 Task: Send an email with the signature Georgia Howard with the subject Thank you for a payment and the message I need your advice on the selection of the new software. from softage.5@softage.net to softage.4@softage.net and softage.6@softage.net
Action: Mouse moved to (93, 58)
Screenshot: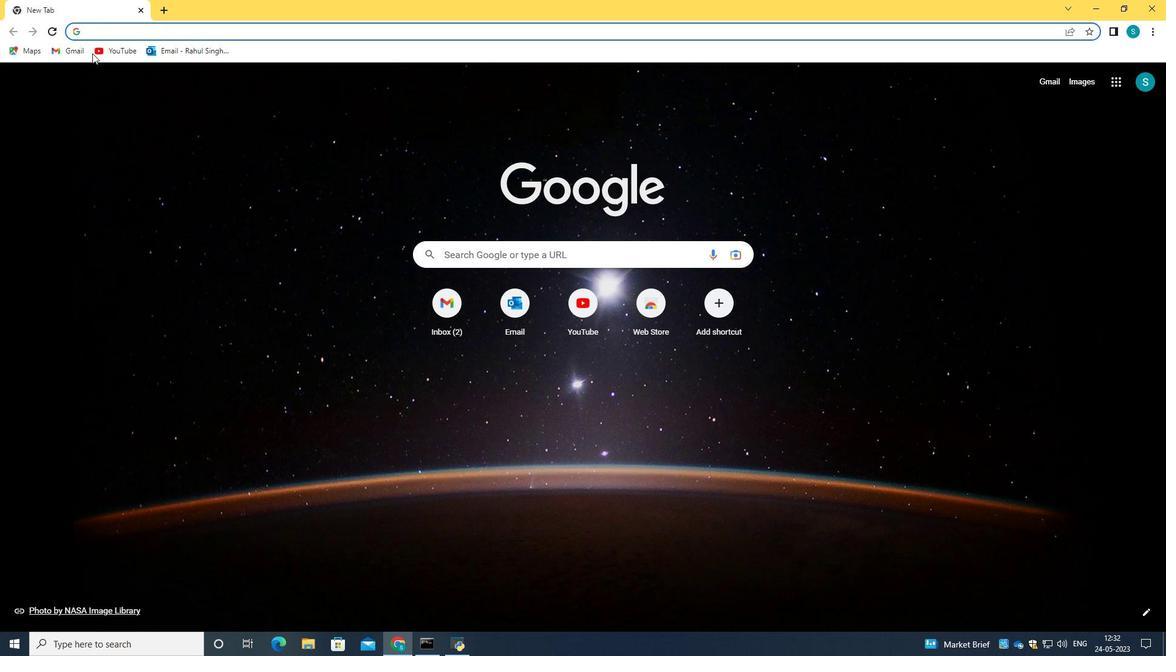 
Action: Mouse pressed left at (93, 58)
Screenshot: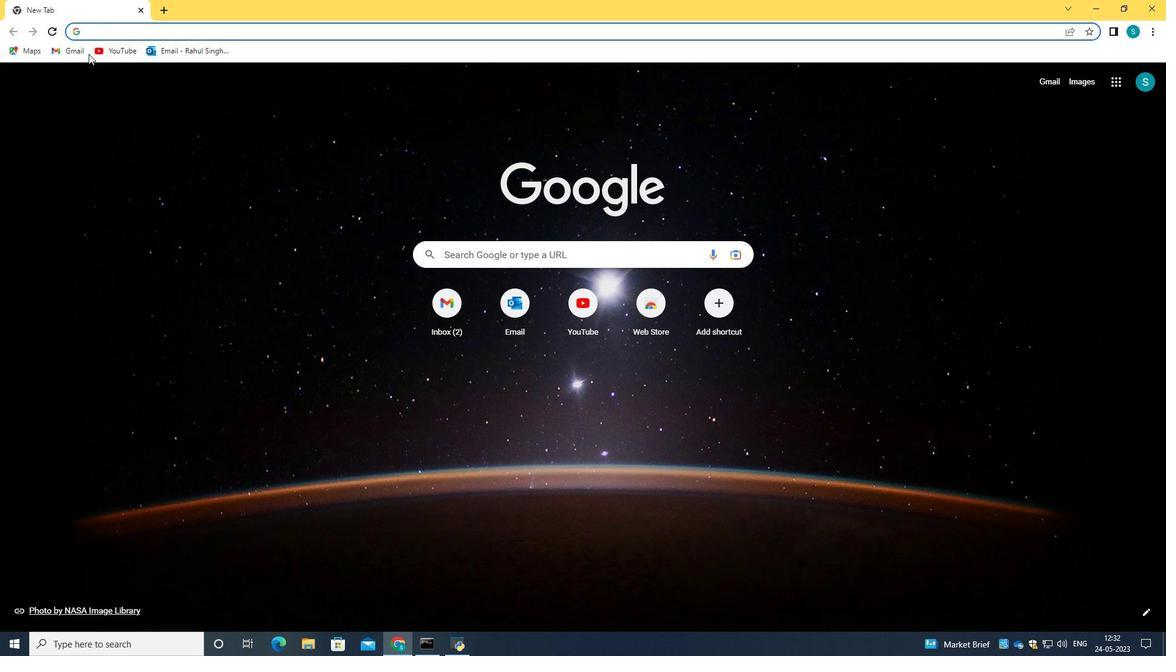 
Action: Mouse moved to (80, 57)
Screenshot: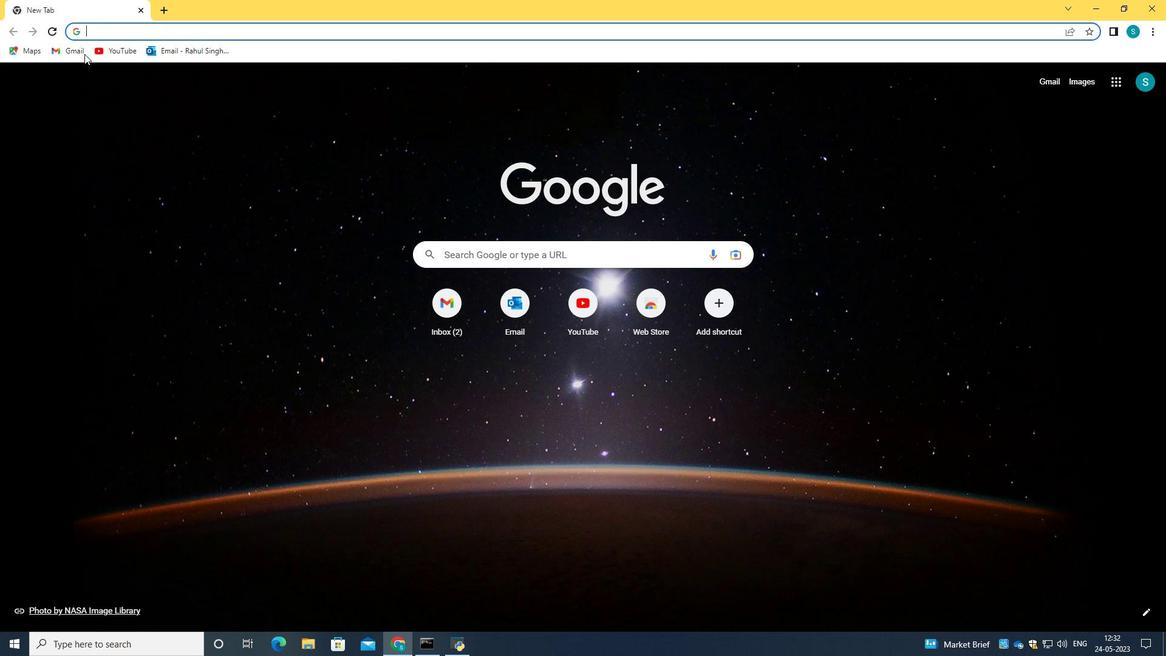 
Action: Mouse pressed left at (80, 57)
Screenshot: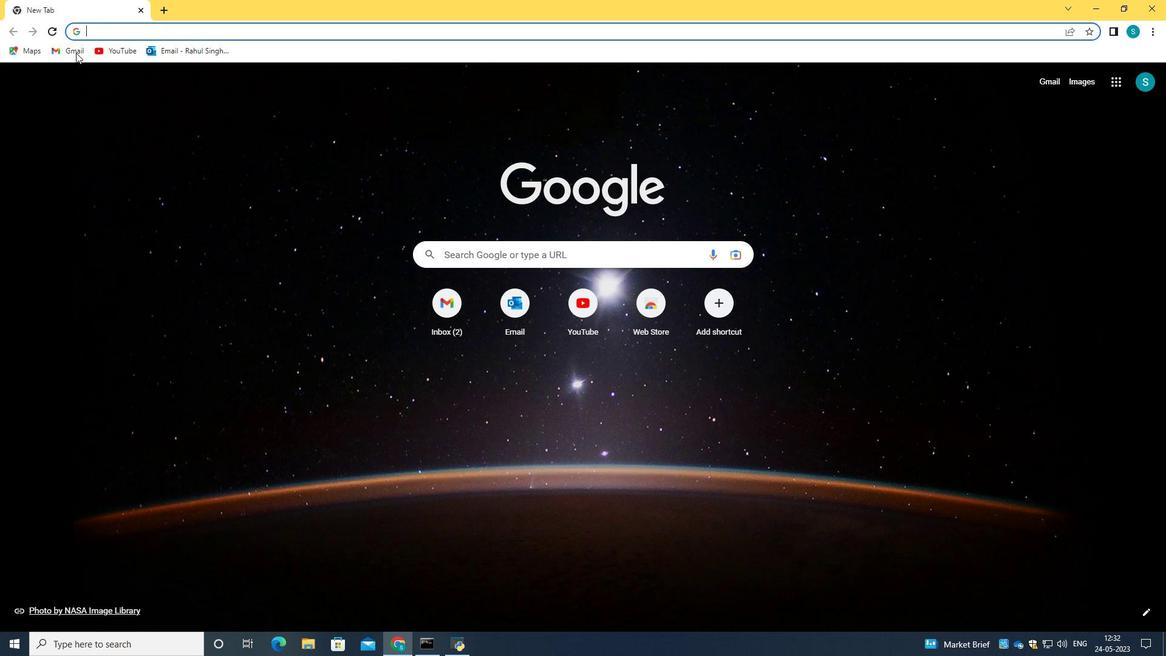 
Action: Mouse moved to (608, 196)
Screenshot: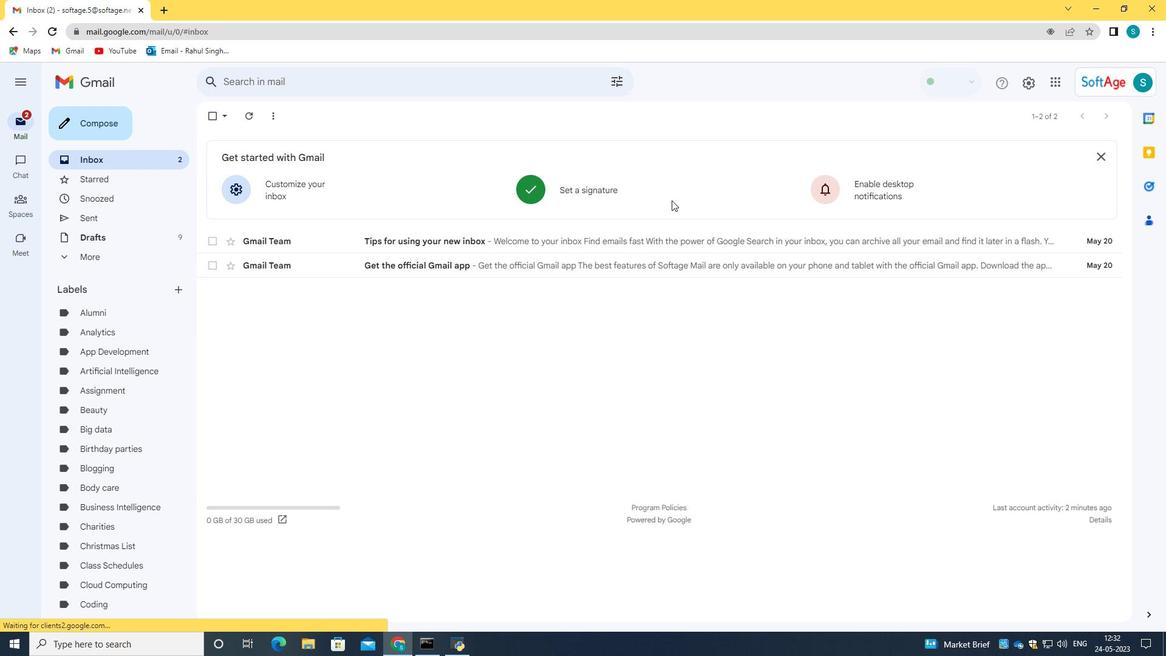 
Action: Mouse pressed left at (608, 196)
Screenshot: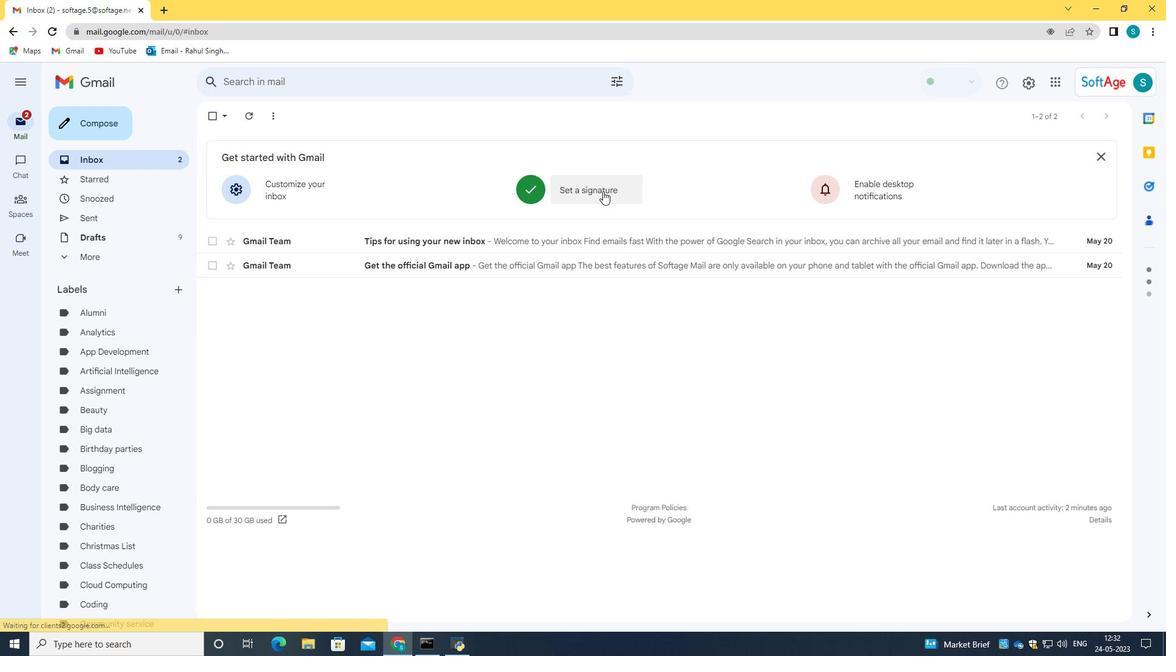 
Action: Mouse moved to (672, 266)
Screenshot: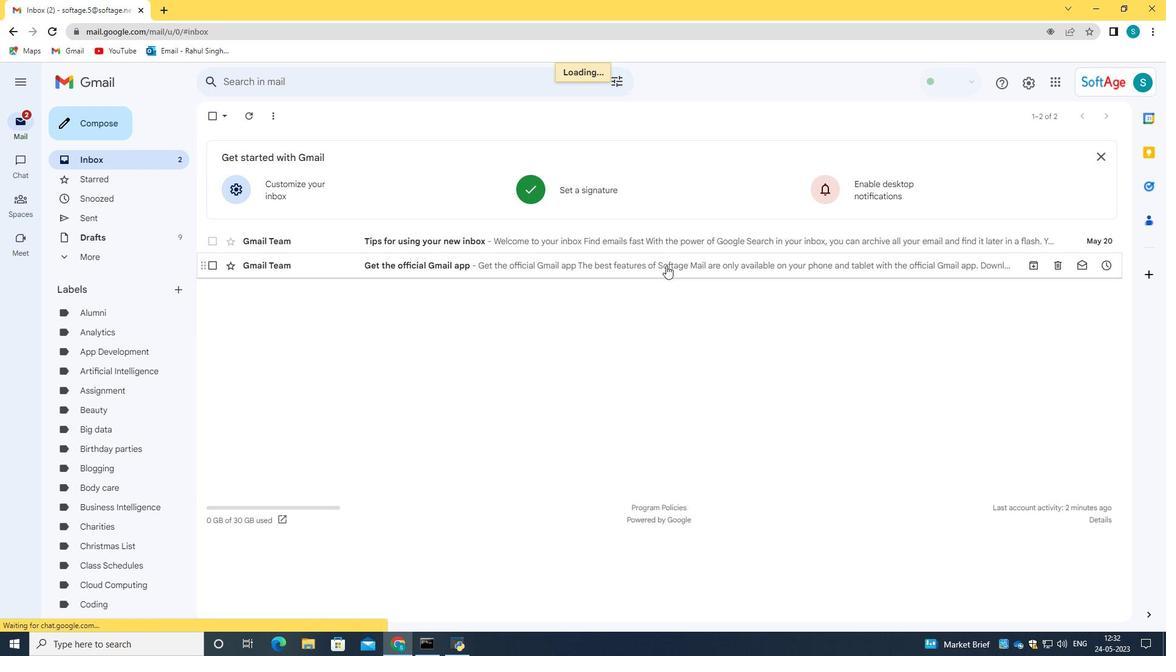 
Action: Mouse scrolled (672, 265) with delta (0, 0)
Screenshot: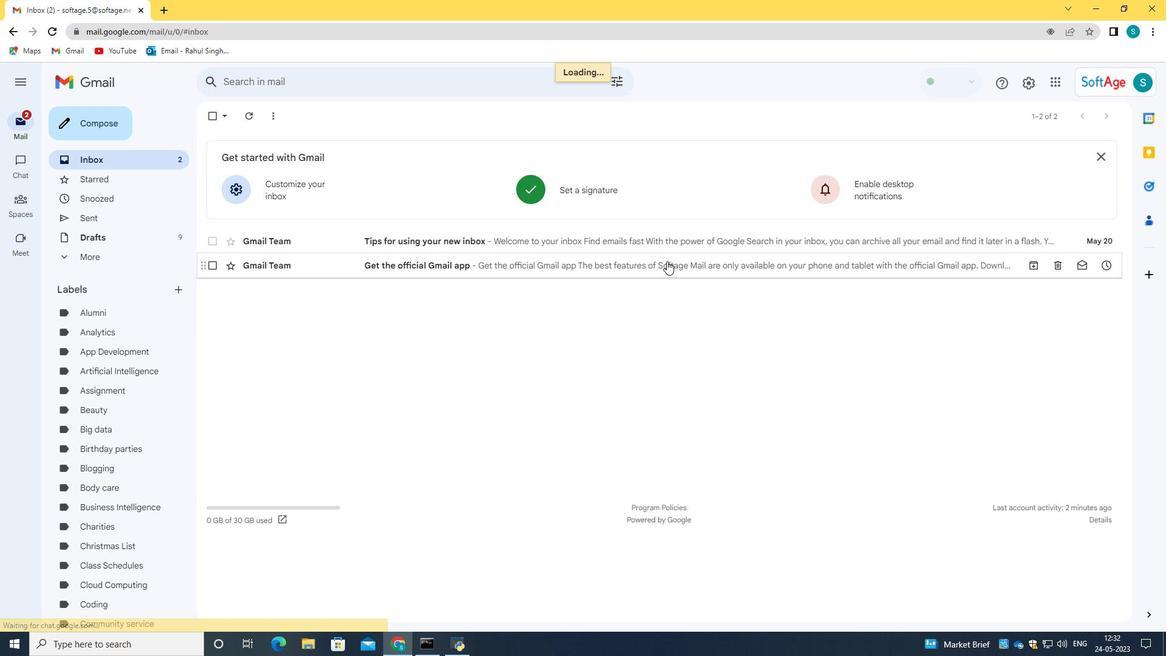 
Action: Mouse scrolled (672, 265) with delta (0, 0)
Screenshot: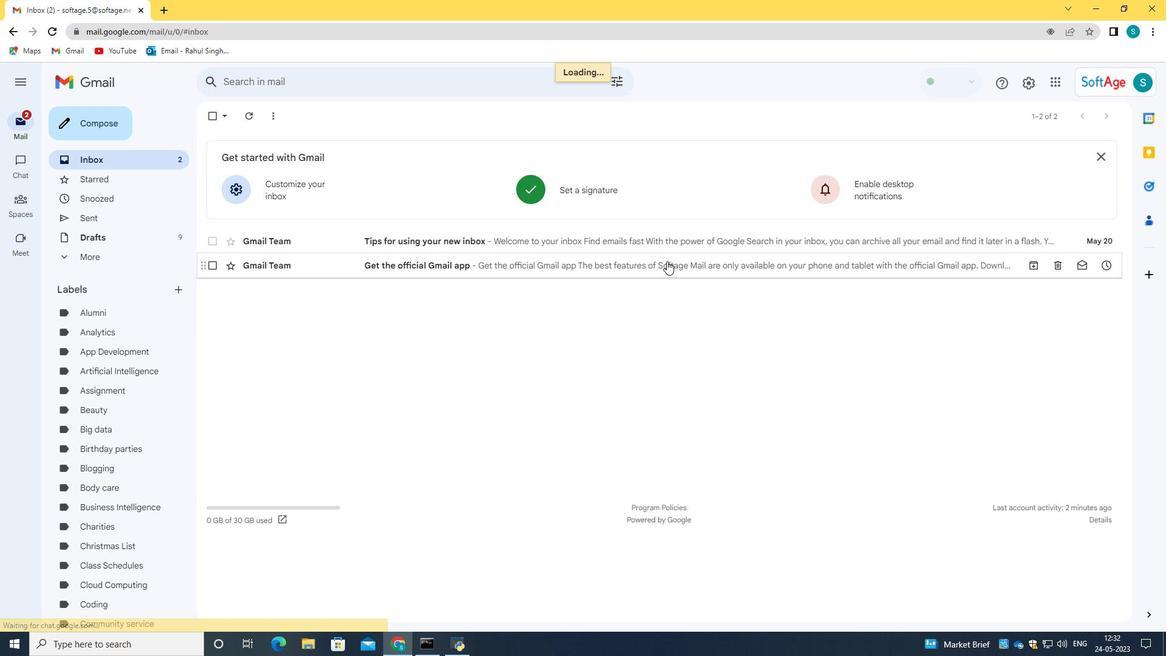 
Action: Mouse scrolled (672, 265) with delta (0, 0)
Screenshot: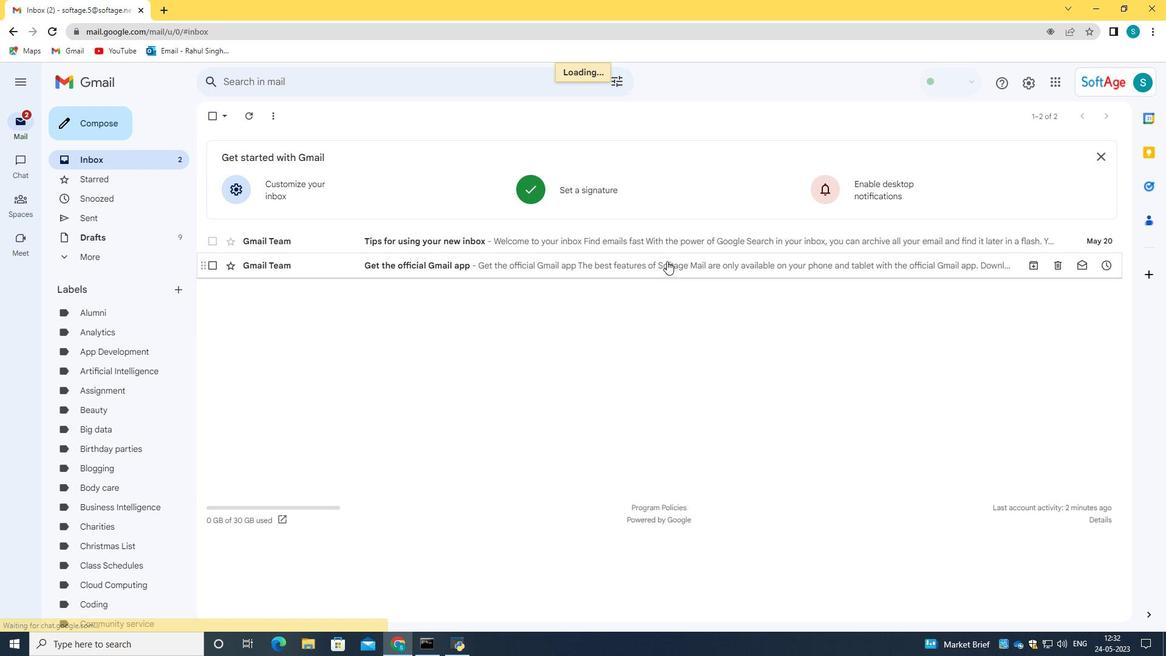 
Action: Mouse scrolled (672, 265) with delta (0, 0)
Screenshot: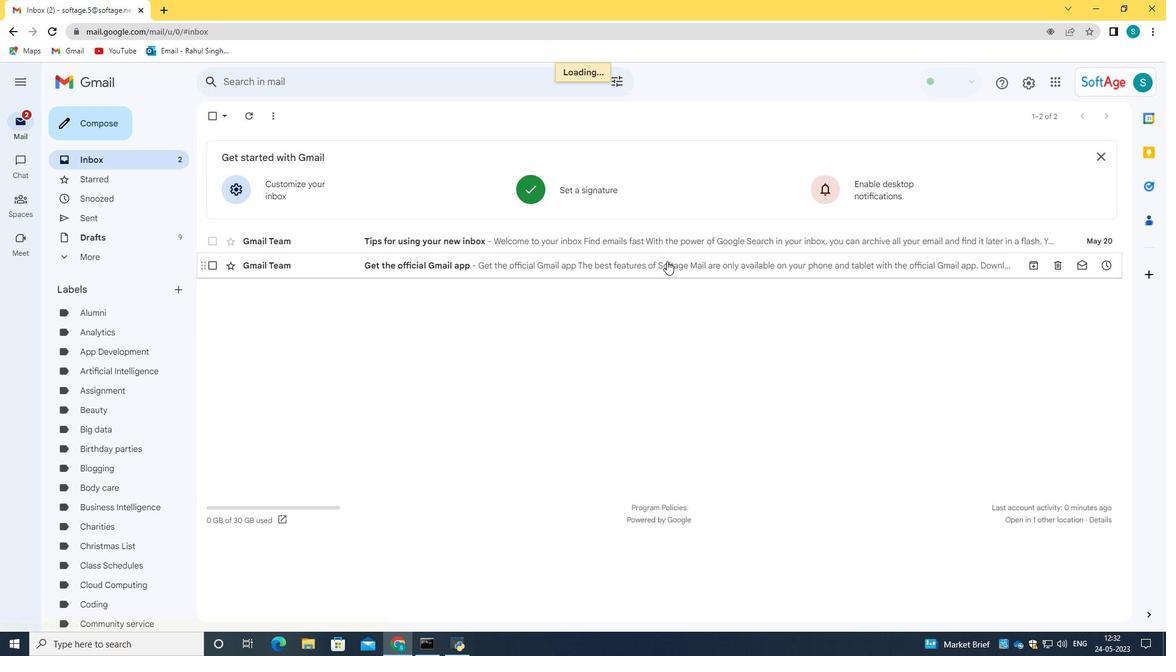 
Action: Mouse moved to (674, 265)
Screenshot: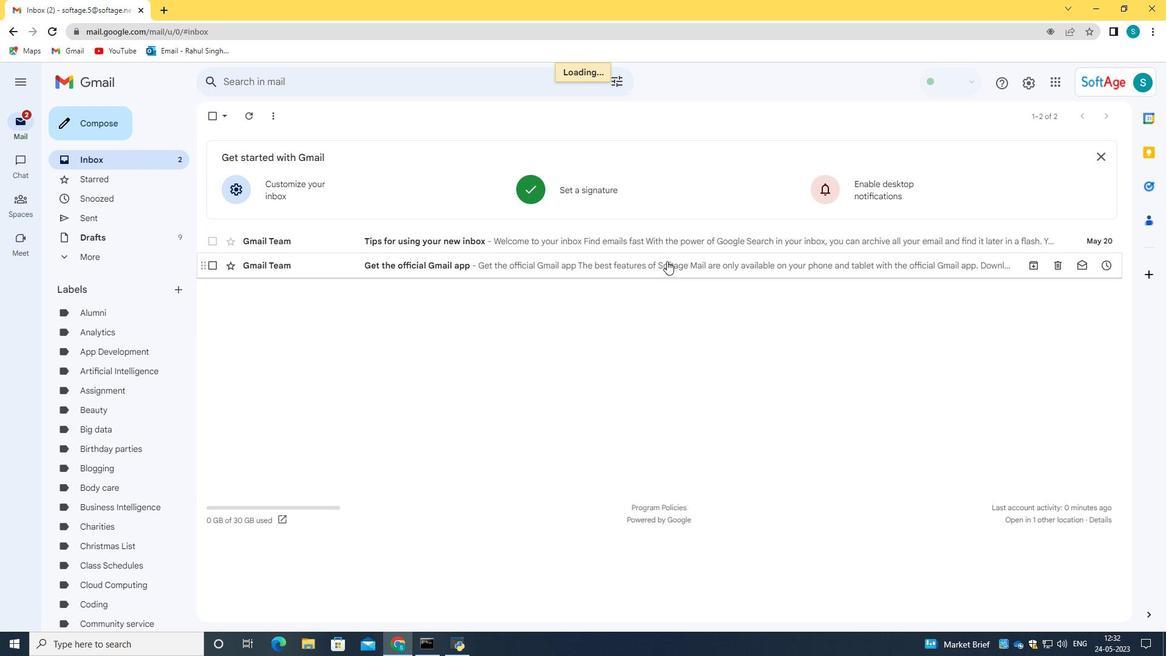 
Action: Mouse scrolled (674, 264) with delta (0, 0)
Screenshot: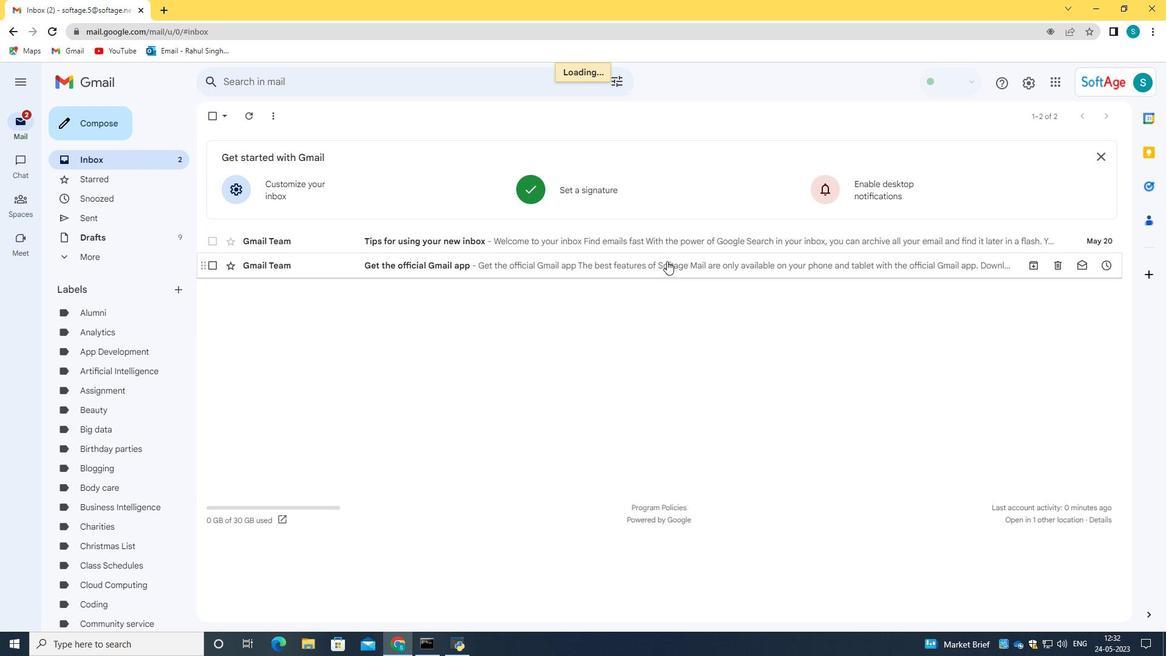 
Action: Mouse scrolled (674, 264) with delta (0, 0)
Screenshot: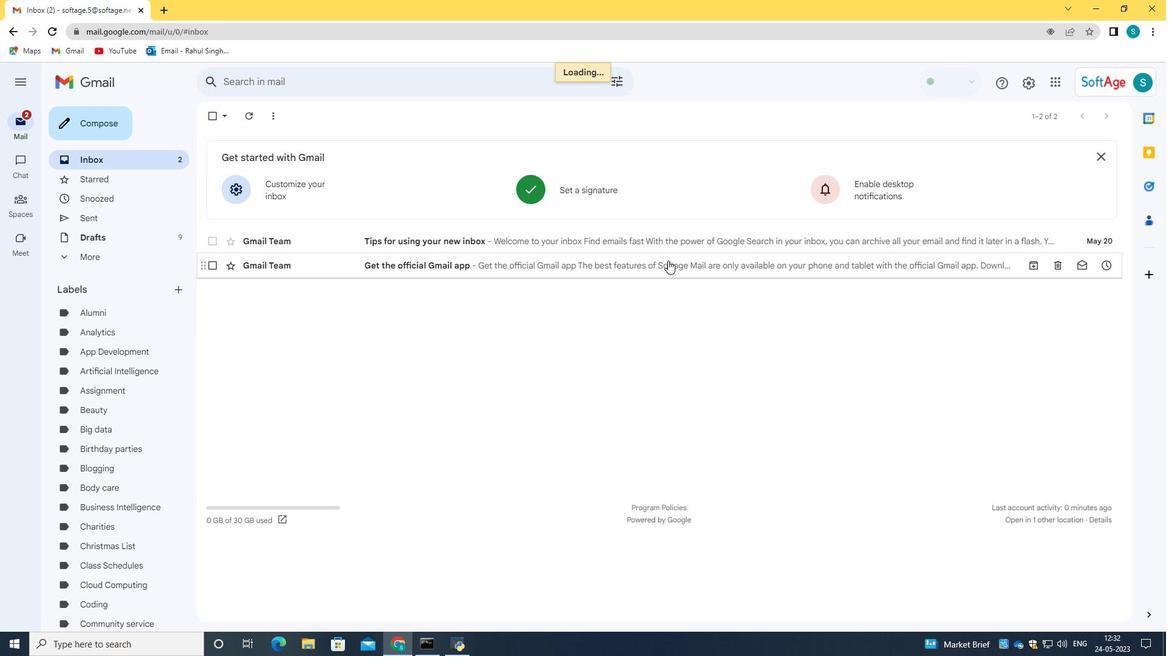
Action: Mouse moved to (671, 259)
Screenshot: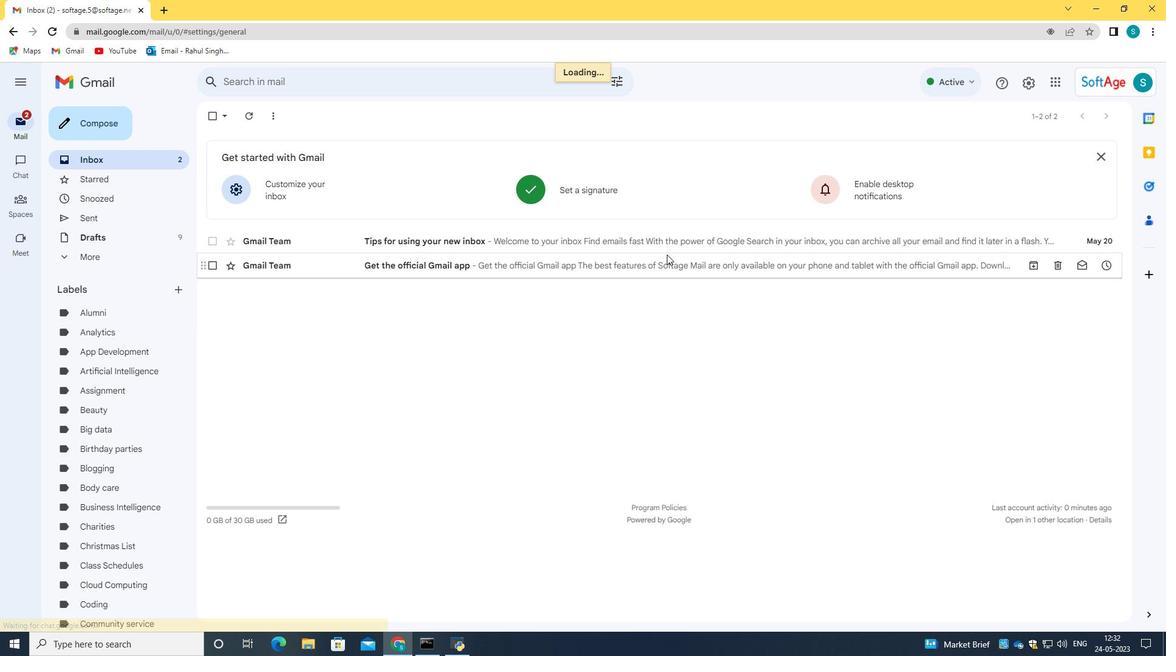 
Action: Mouse scrolled (671, 258) with delta (0, 0)
Screenshot: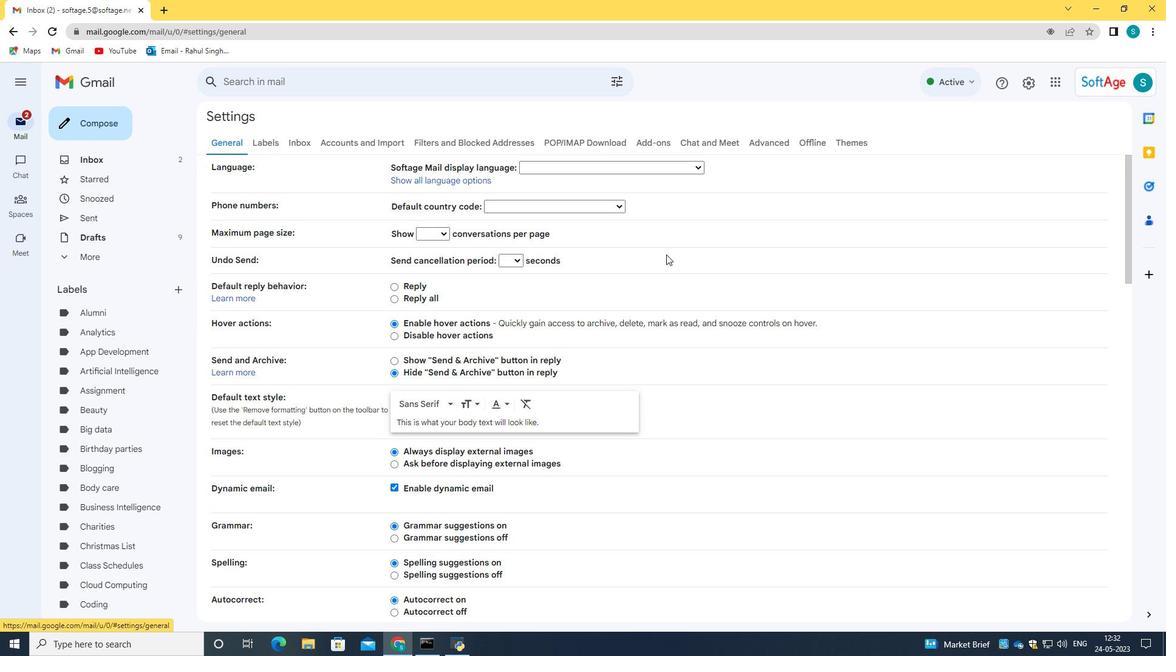 
Action: Mouse scrolled (671, 258) with delta (0, 0)
Screenshot: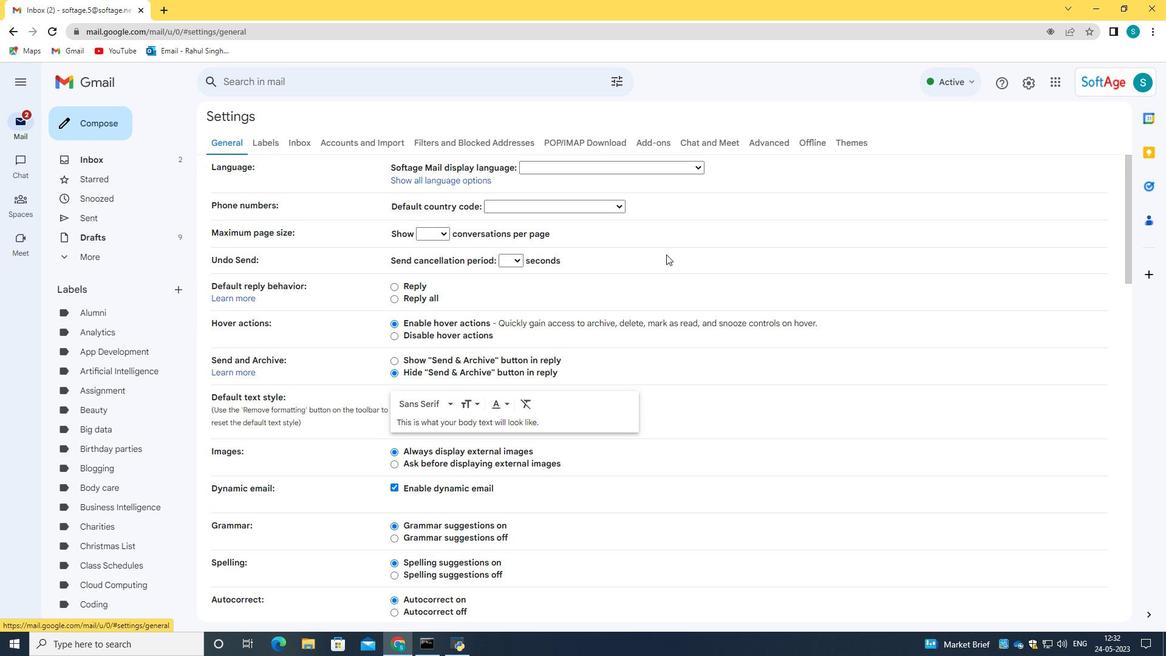 
Action: Mouse scrolled (671, 258) with delta (0, 0)
Screenshot: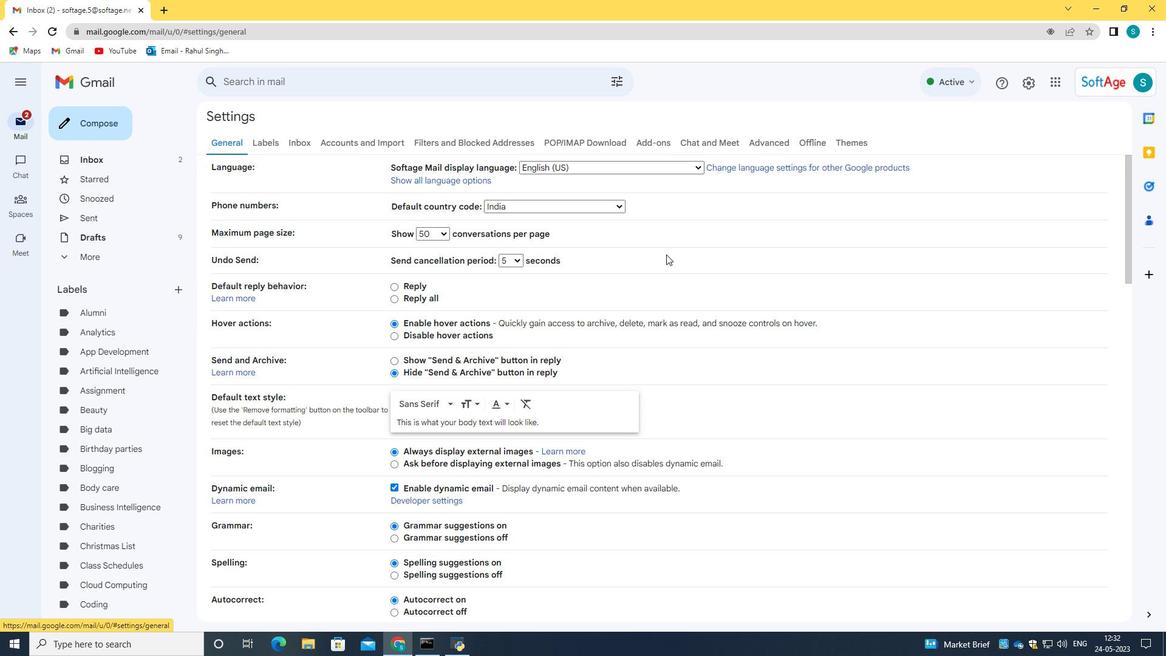 
Action: Mouse scrolled (671, 258) with delta (0, 0)
Screenshot: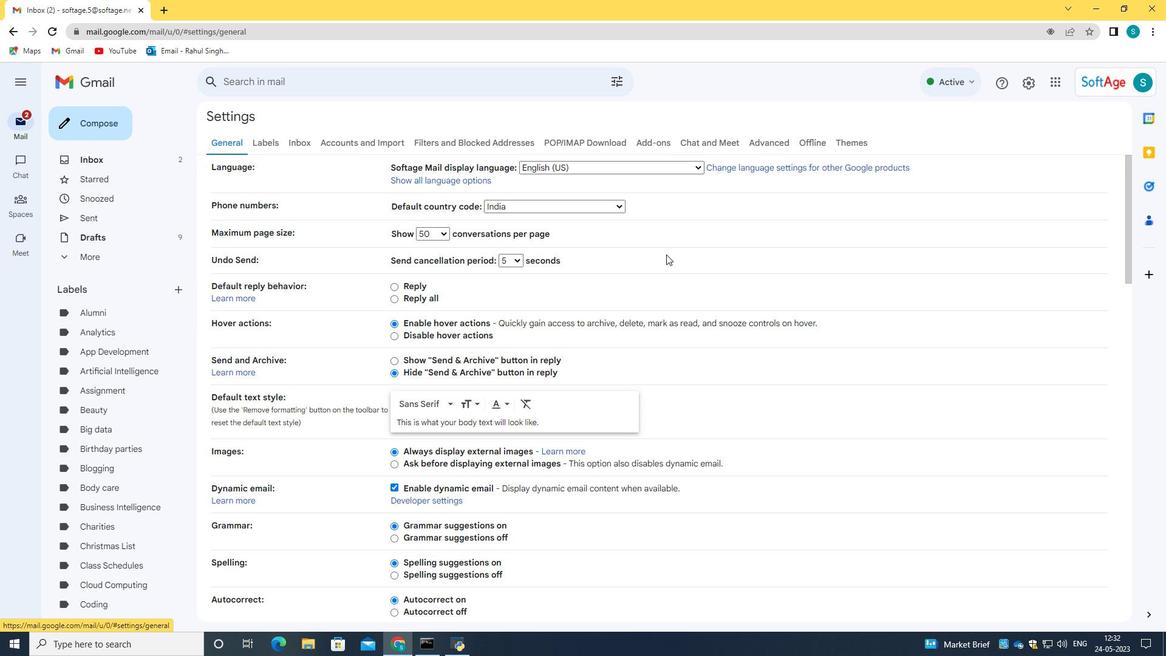 
Action: Mouse scrolled (671, 258) with delta (0, 0)
Screenshot: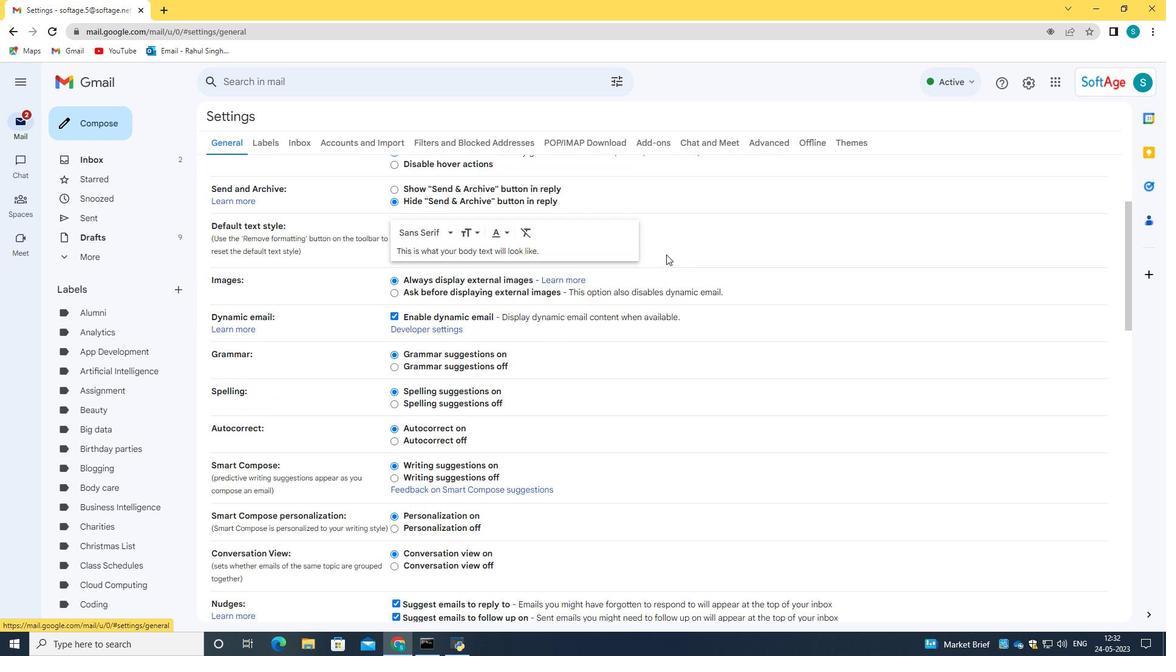 
Action: Mouse scrolled (671, 258) with delta (0, 0)
Screenshot: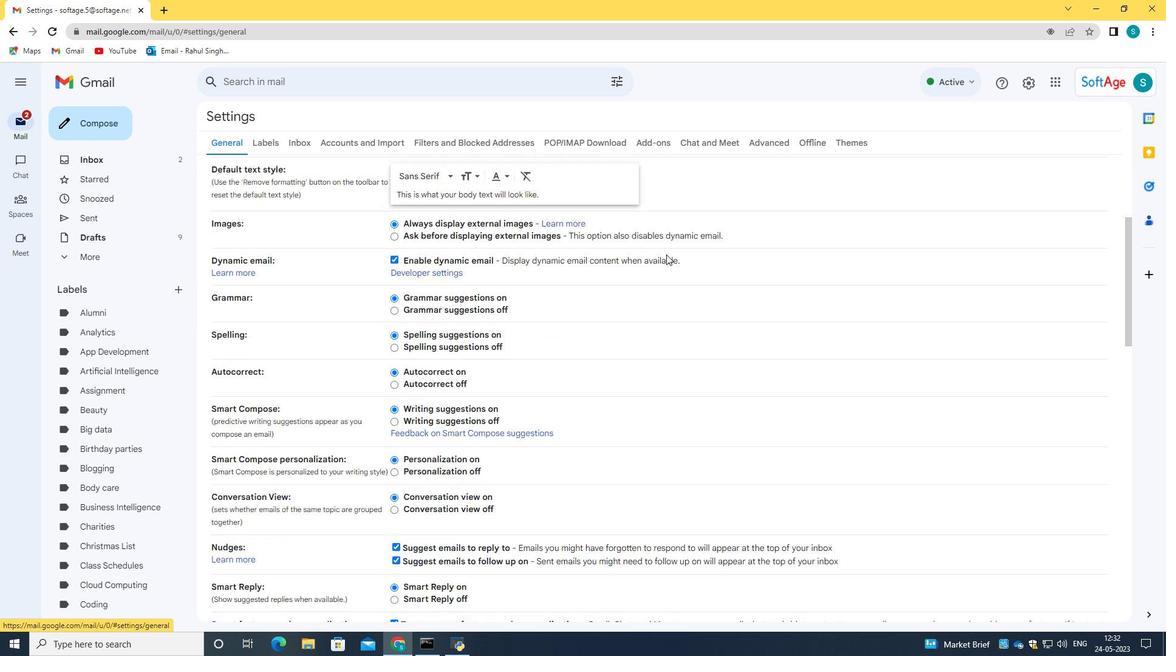 
Action: Mouse scrolled (671, 258) with delta (0, 0)
Screenshot: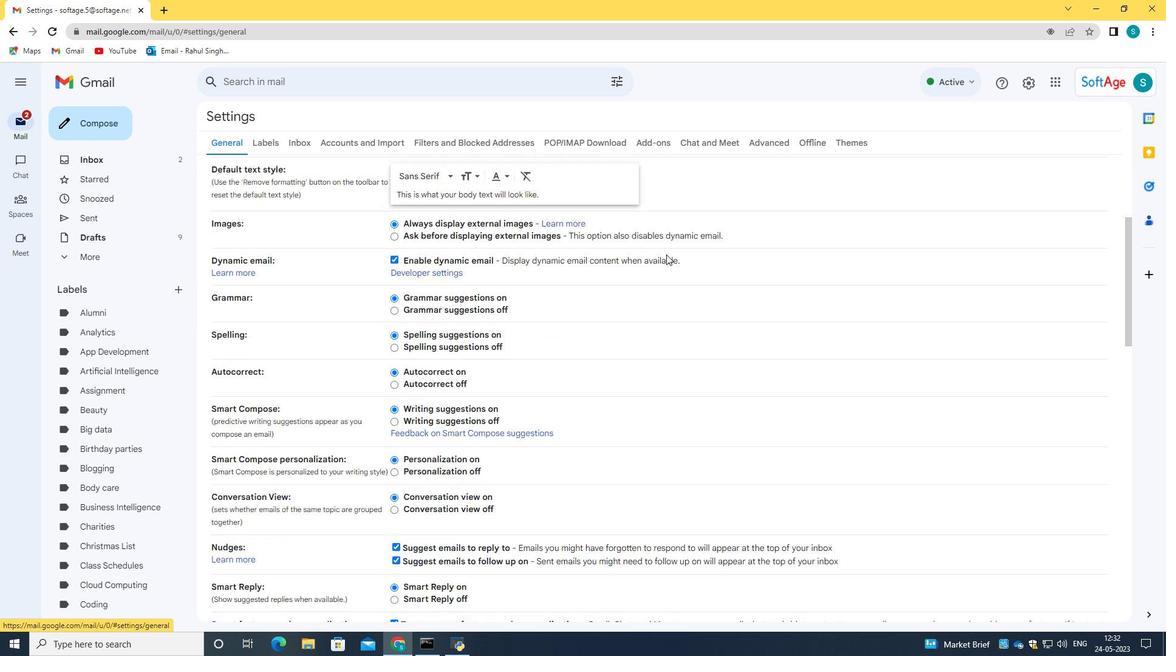 
Action: Mouse scrolled (671, 258) with delta (0, 0)
Screenshot: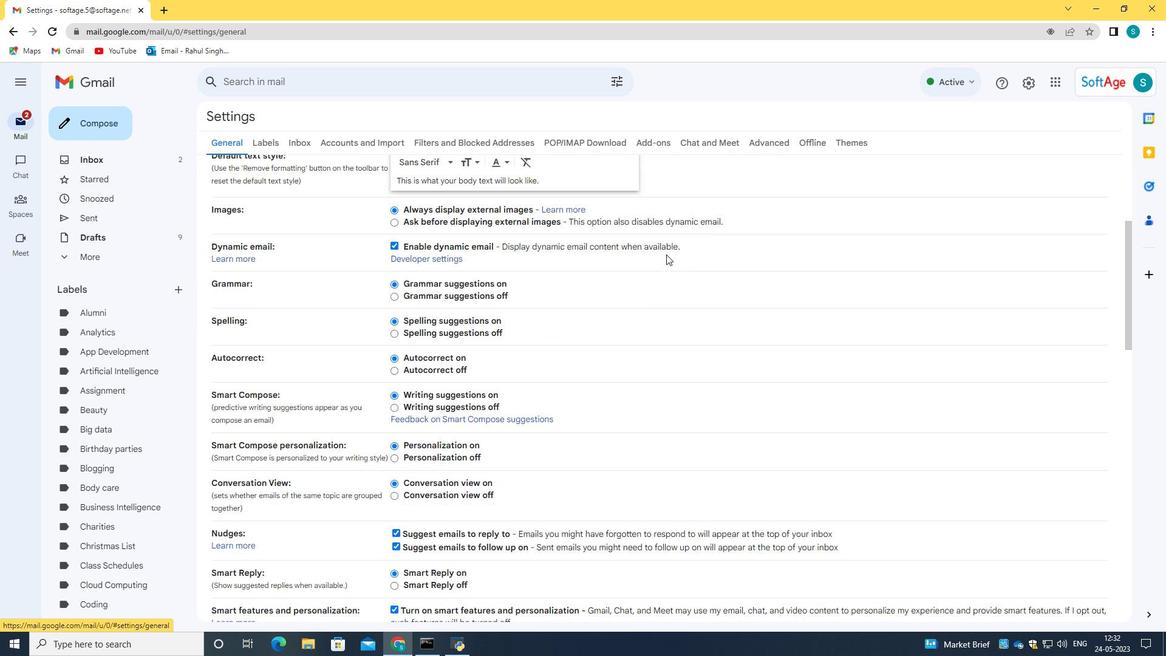 
Action: Mouse moved to (675, 329)
Screenshot: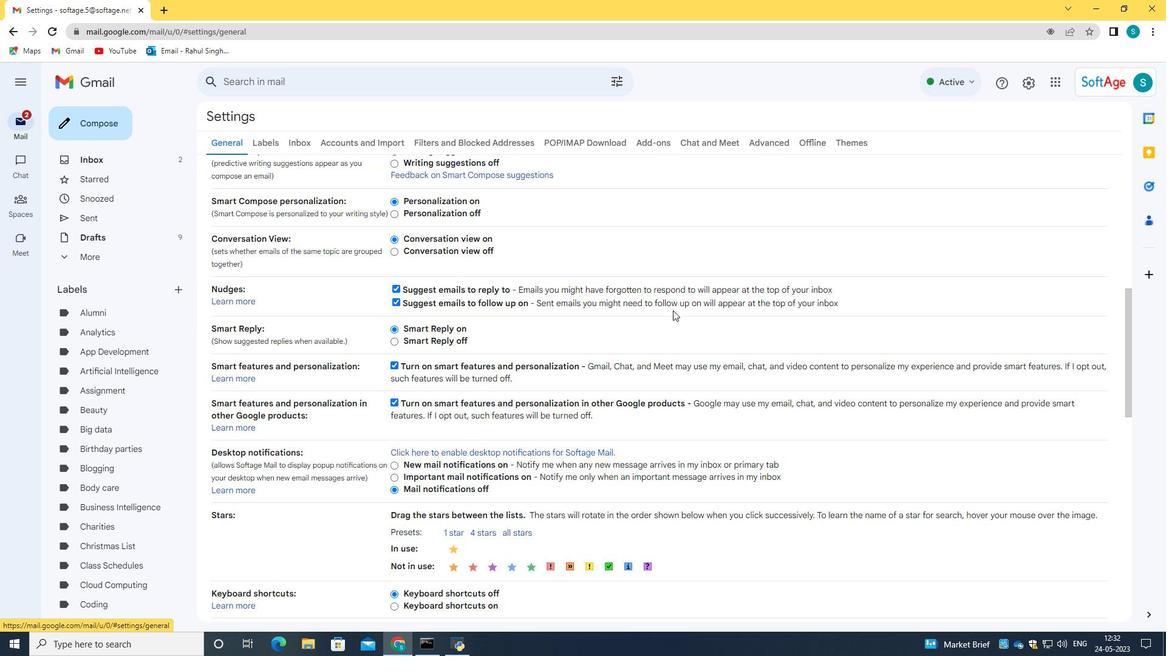 
Action: Mouse scrolled (675, 329) with delta (0, 0)
Screenshot: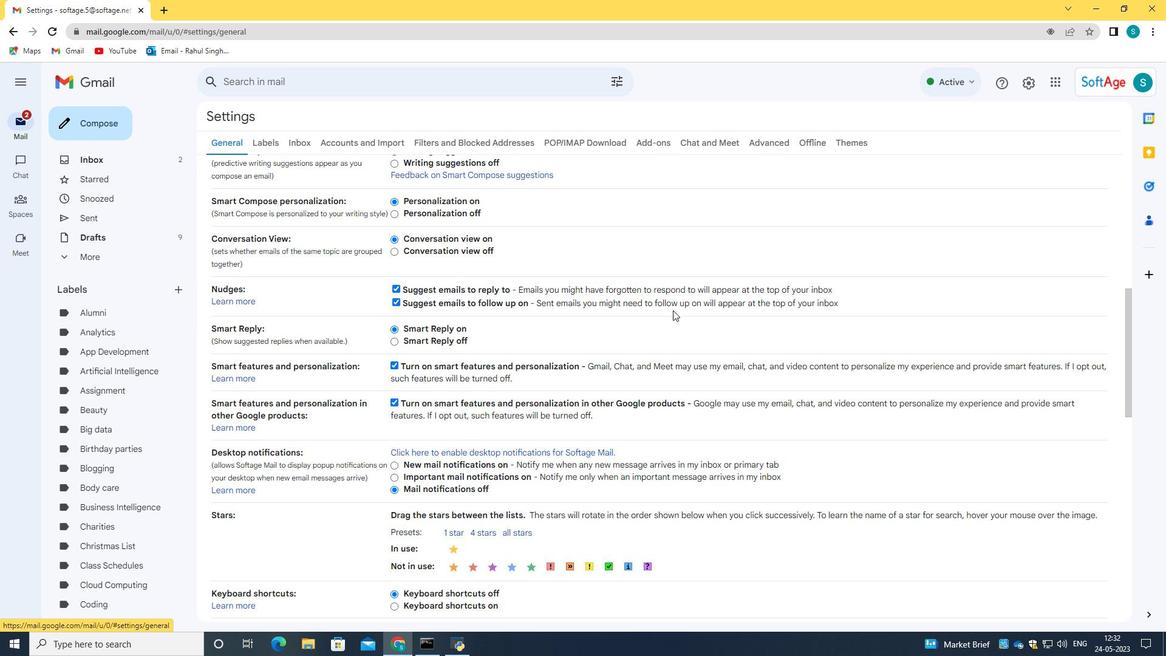 
Action: Mouse moved to (675, 330)
Screenshot: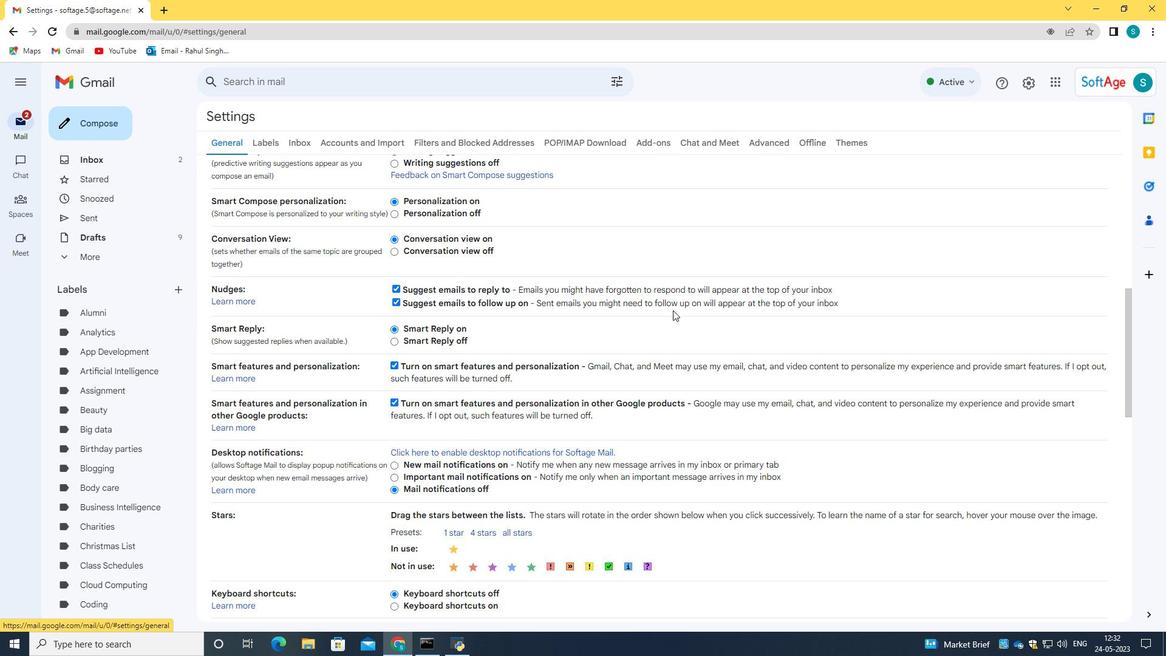 
Action: Mouse scrolled (675, 329) with delta (0, 0)
Screenshot: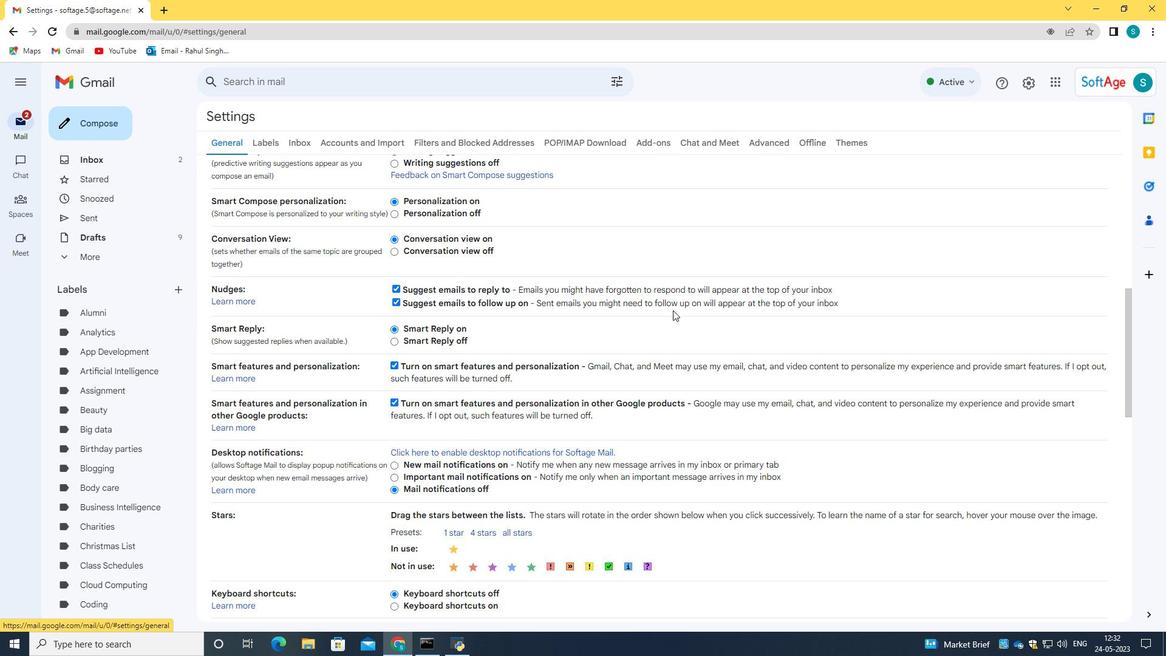 
Action: Mouse scrolled (675, 329) with delta (0, 0)
Screenshot: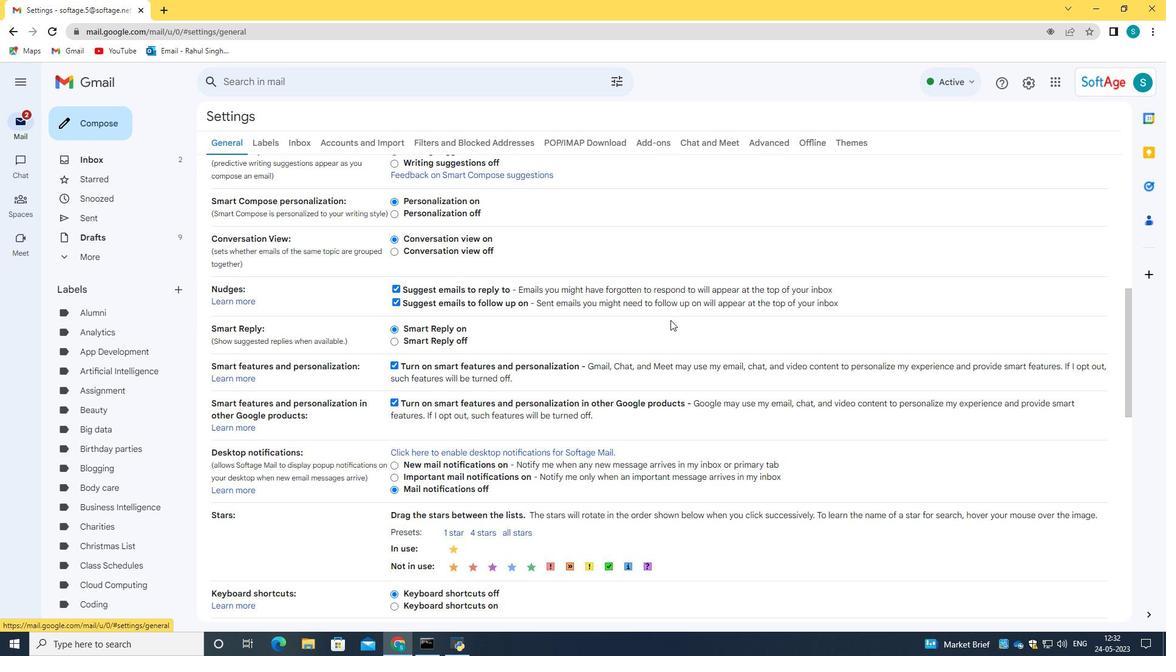
Action: Mouse moved to (675, 331)
Screenshot: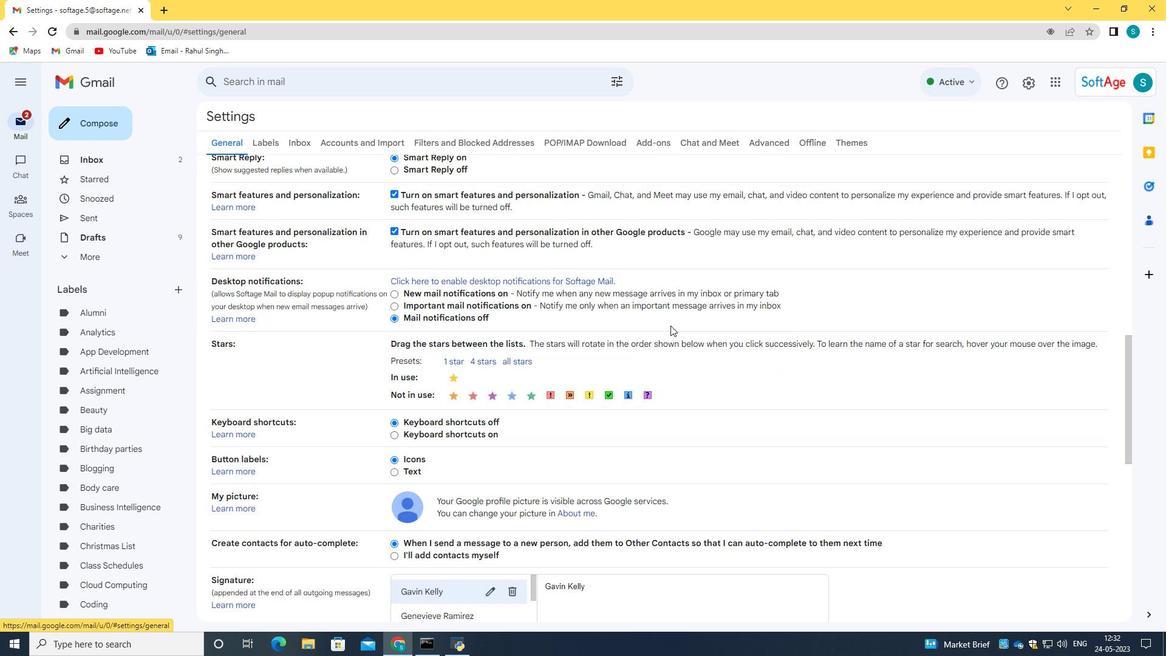 
Action: Mouse scrolled (675, 331) with delta (0, 0)
Screenshot: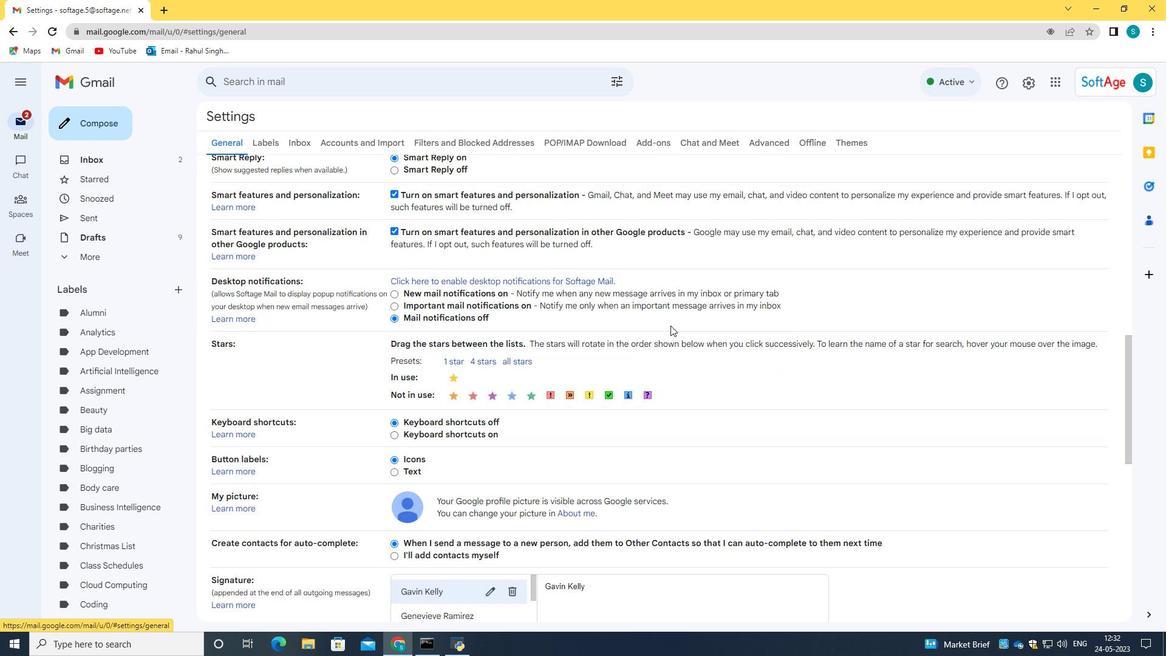 
Action: Mouse moved to (675, 332)
Screenshot: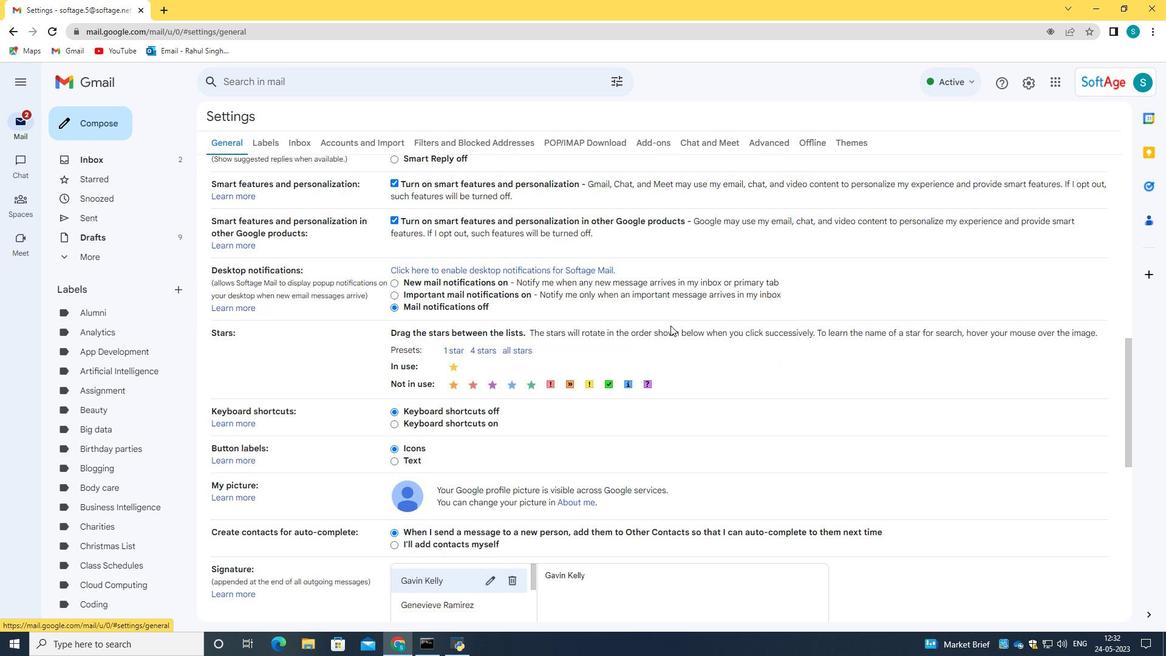 
Action: Mouse scrolled (675, 332) with delta (0, 0)
Screenshot: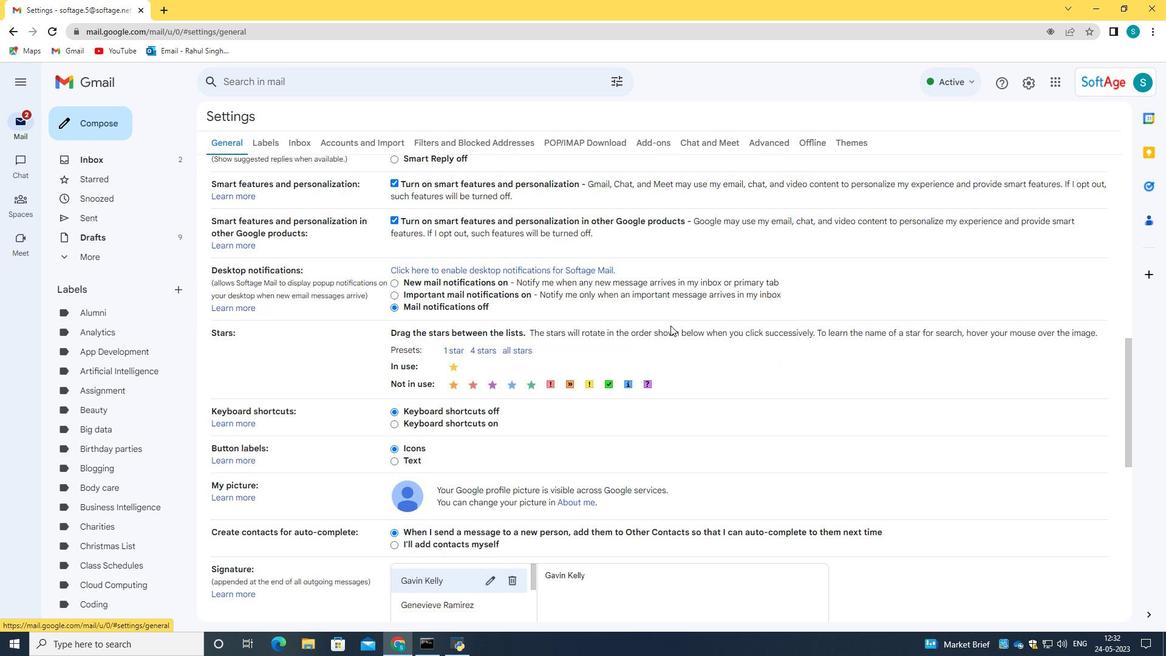 
Action: Mouse moved to (498, 567)
Screenshot: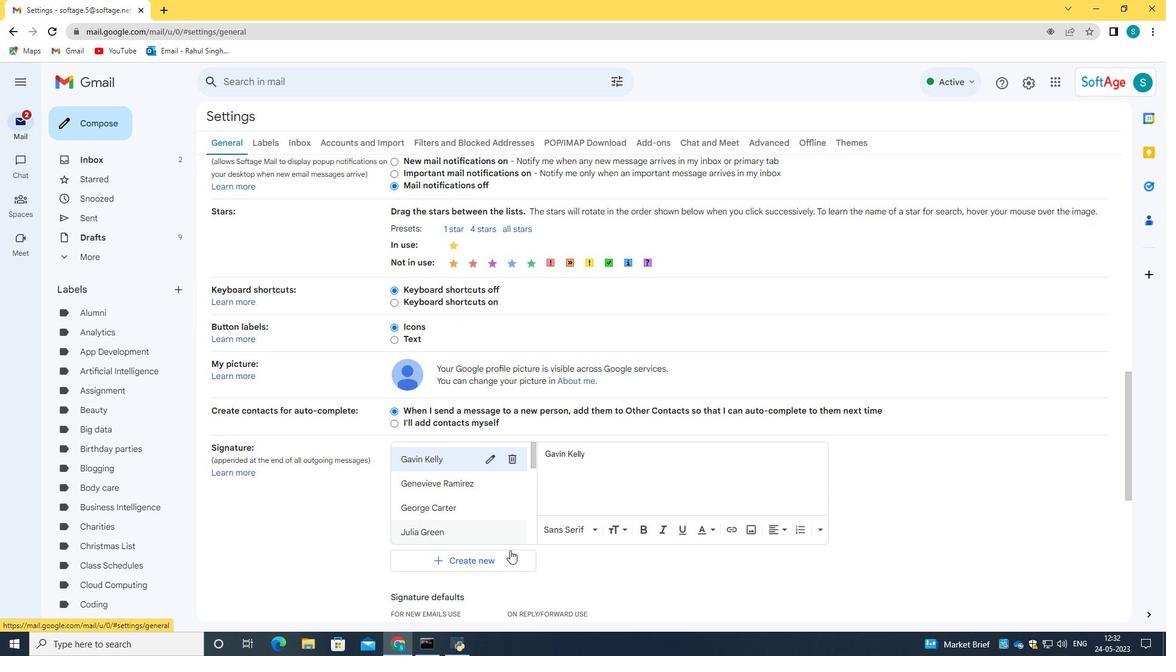 
Action: Mouse pressed left at (498, 567)
Screenshot: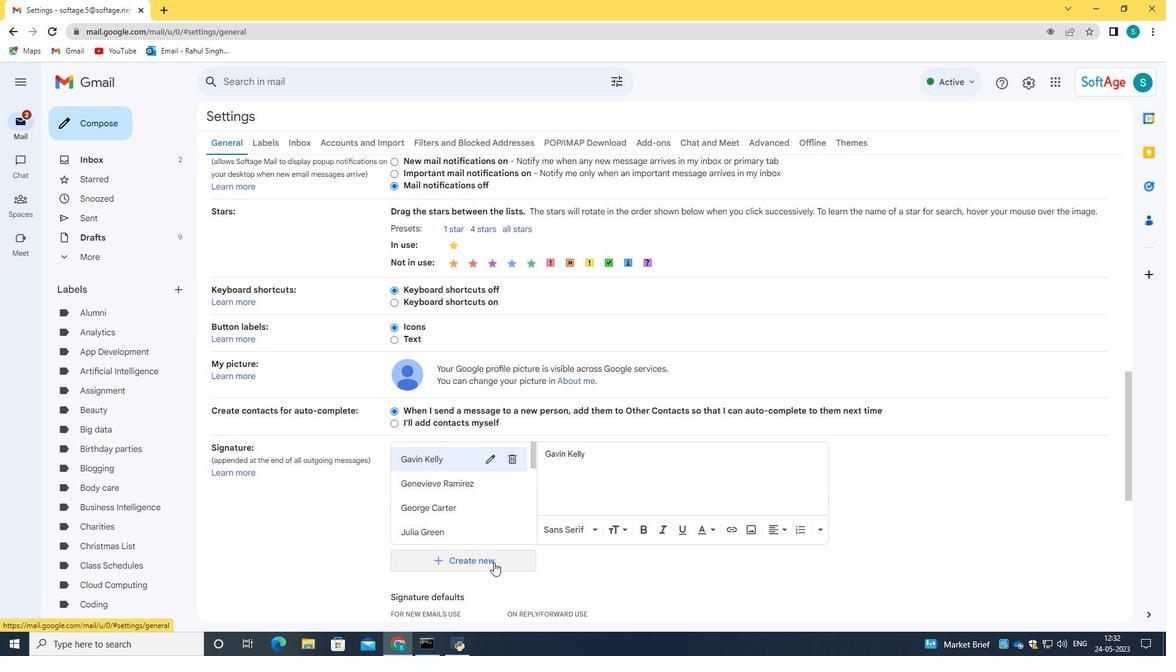 
Action: Mouse moved to (514, 344)
Screenshot: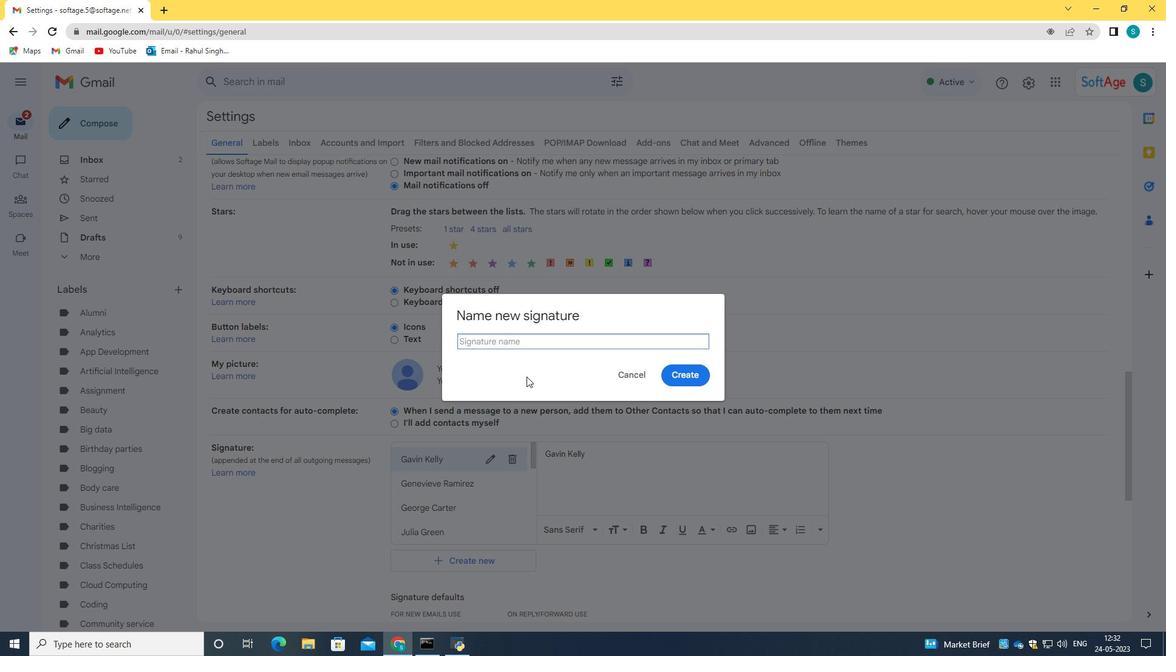 
Action: Key pressed <Key.caps_lock>G<Key.caps_lock>eorfg<Key.backspace><Key.backspace>gia<Key.space><Key.caps_lock>H<Key.caps_lock>oward<Key.space>
Screenshot: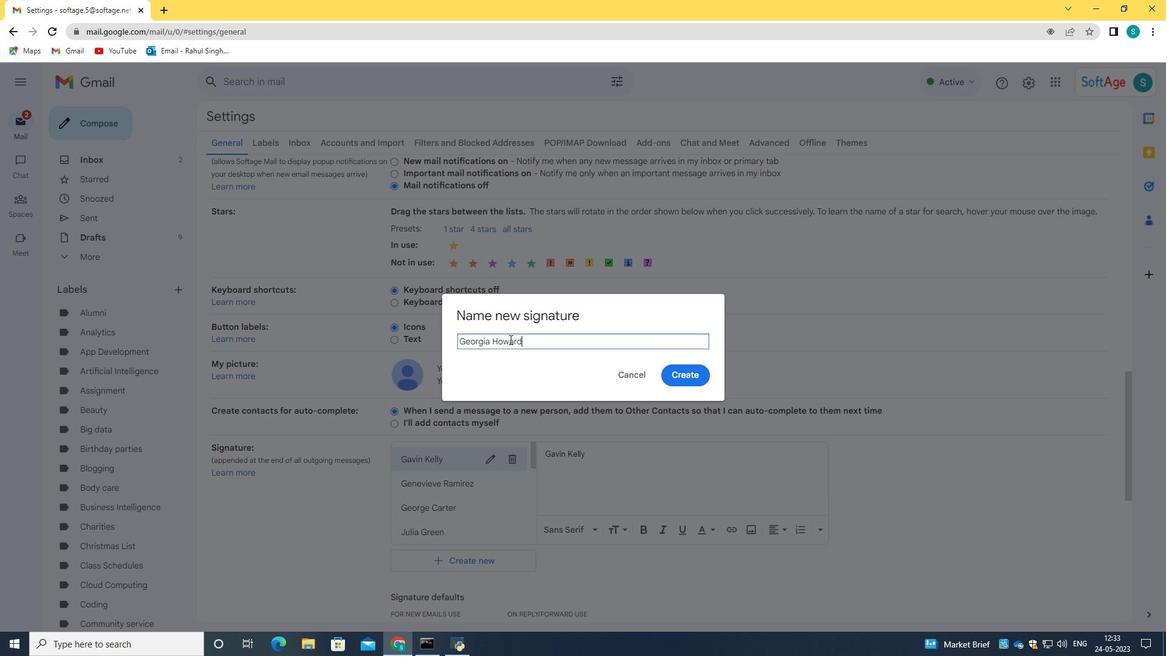 
Action: Mouse moved to (689, 381)
Screenshot: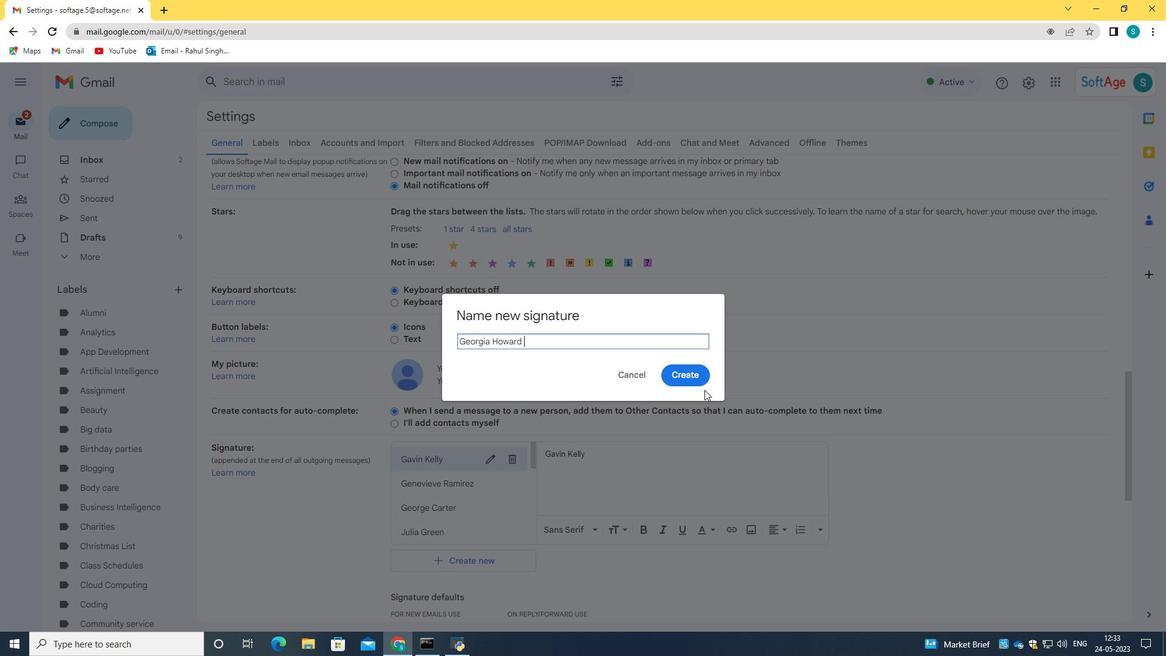 
Action: Mouse pressed left at (689, 381)
Screenshot: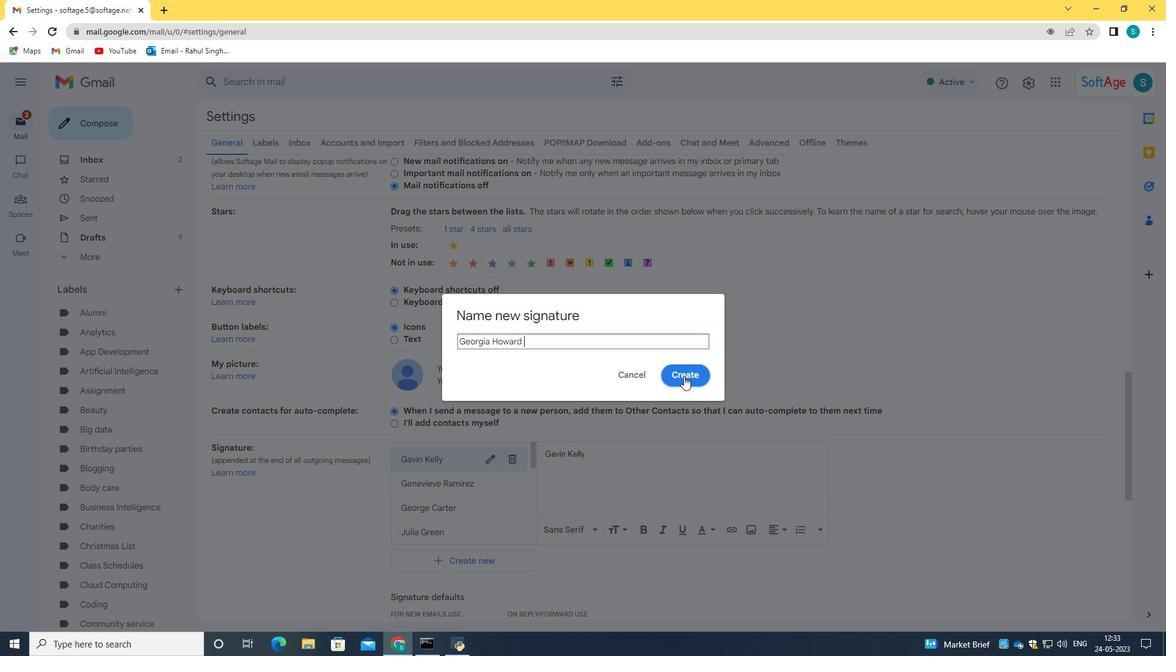 
Action: Mouse moved to (629, 450)
Screenshot: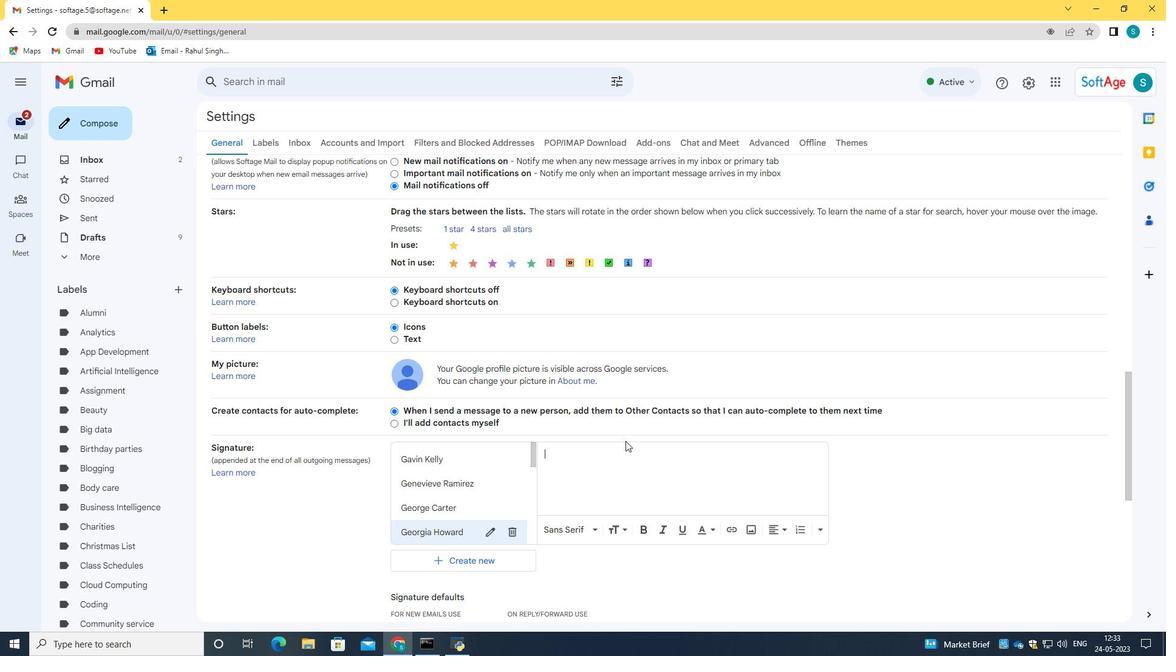 
Action: Key pressed <Key.caps_lock>G<Key.caps_lock>eorgia<Key.space><Key.caps_lock>H<Key.caps_lock>oward
Screenshot: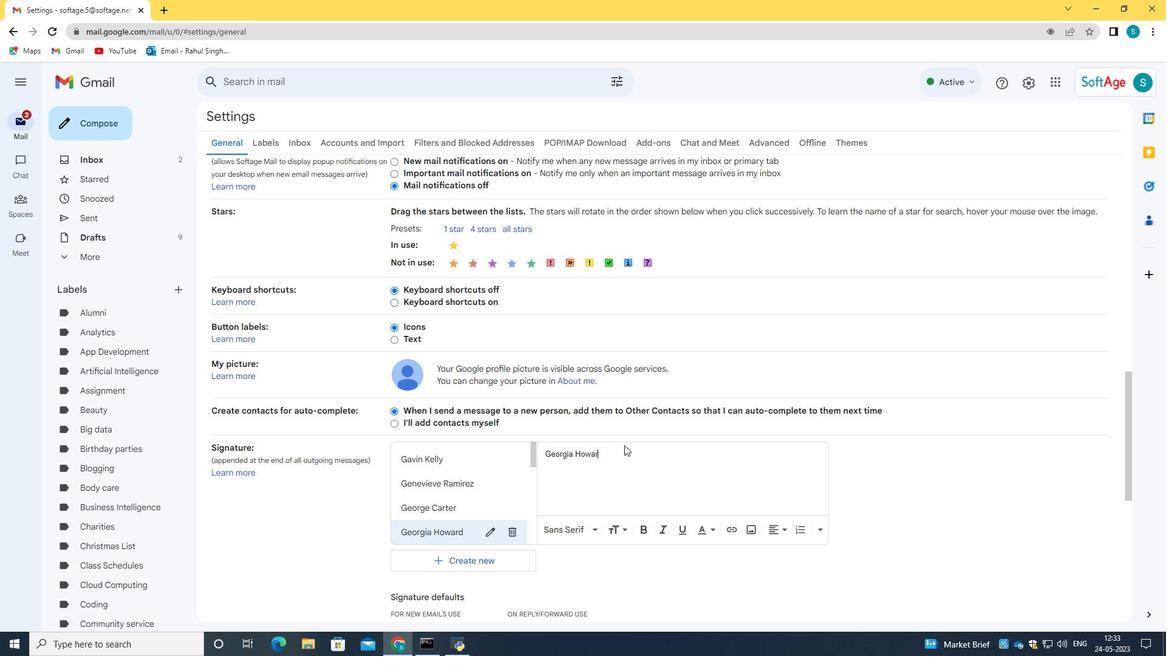 
Action: Mouse moved to (970, 436)
Screenshot: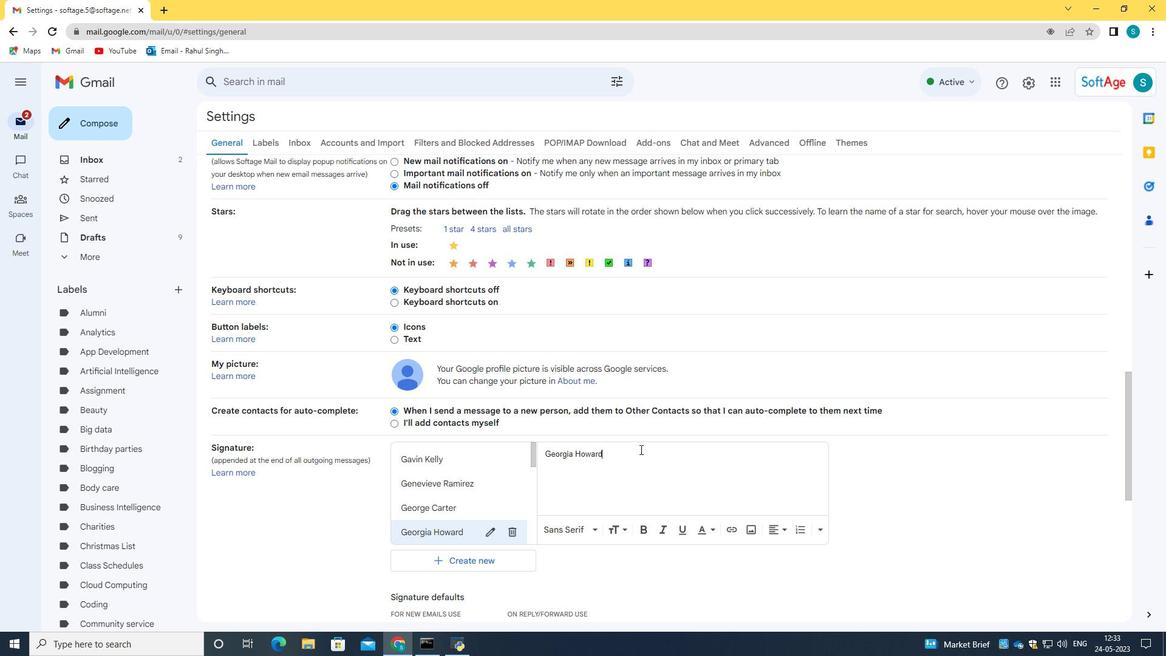 
Action: Mouse scrolled (970, 435) with delta (0, 0)
Screenshot: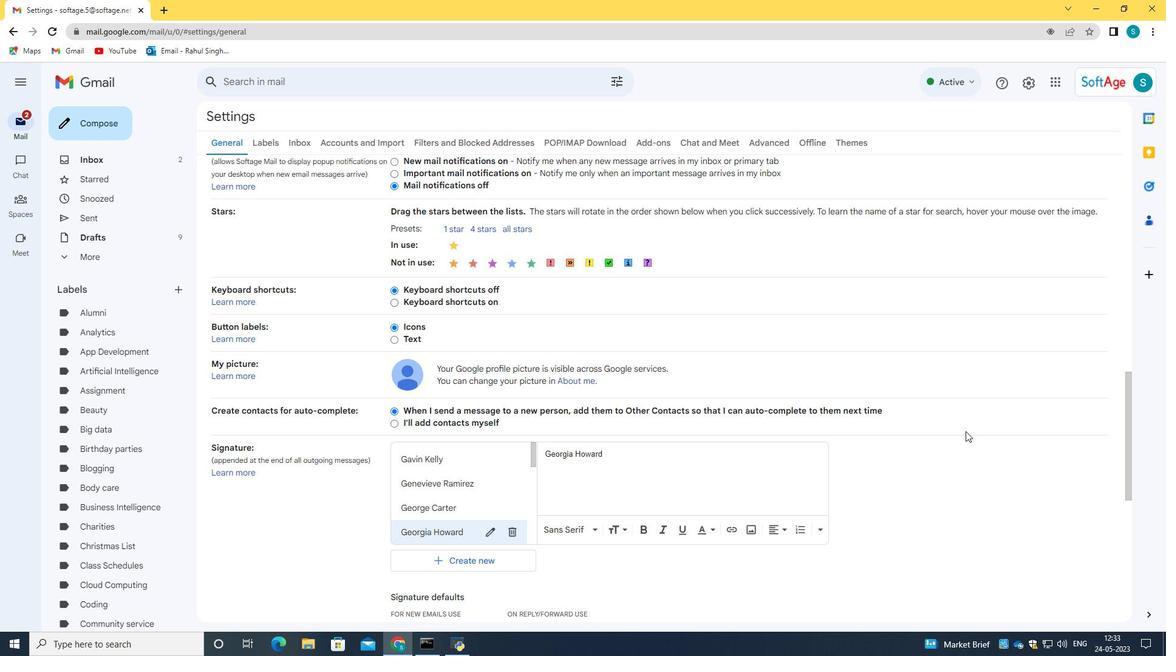 
Action: Mouse scrolled (970, 435) with delta (0, 0)
Screenshot: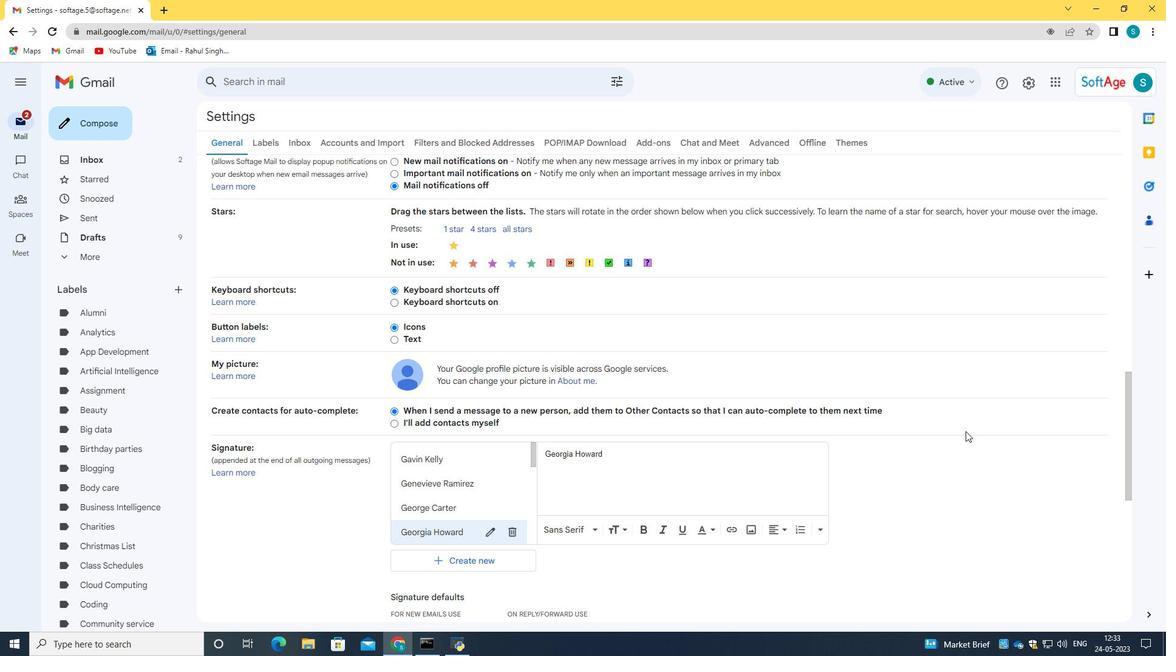 
Action: Mouse scrolled (970, 435) with delta (0, 0)
Screenshot: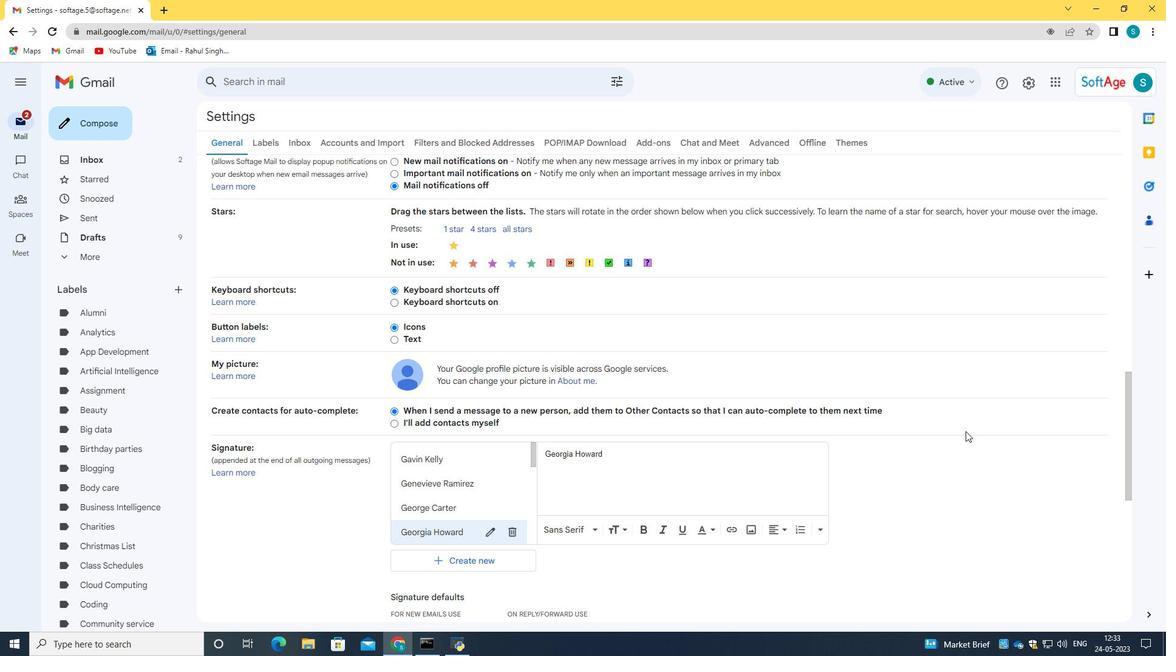 
Action: Mouse scrolled (970, 435) with delta (0, 0)
Screenshot: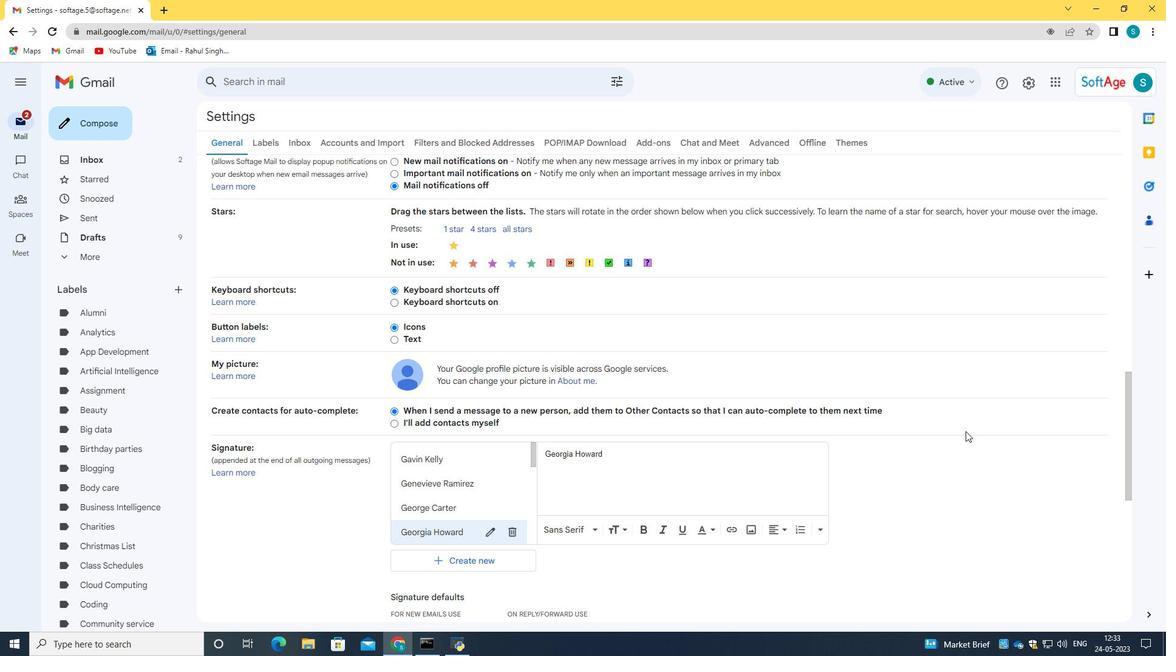 
Action: Mouse scrolled (970, 435) with delta (0, 0)
Screenshot: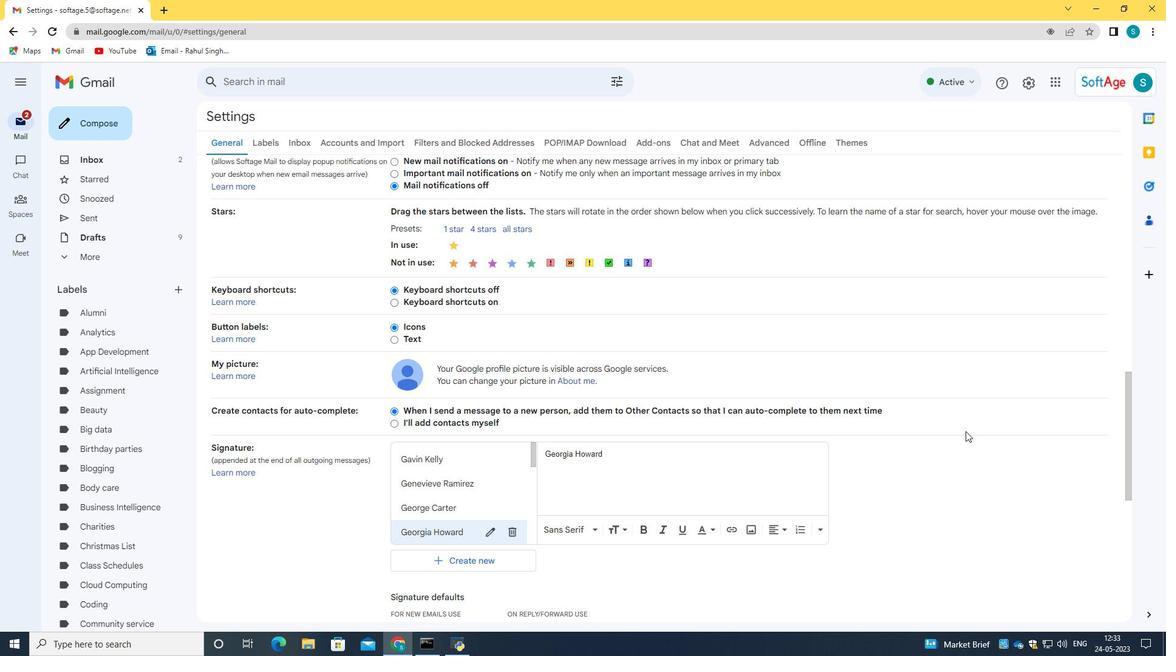 
Action: Mouse moved to (970, 430)
Screenshot: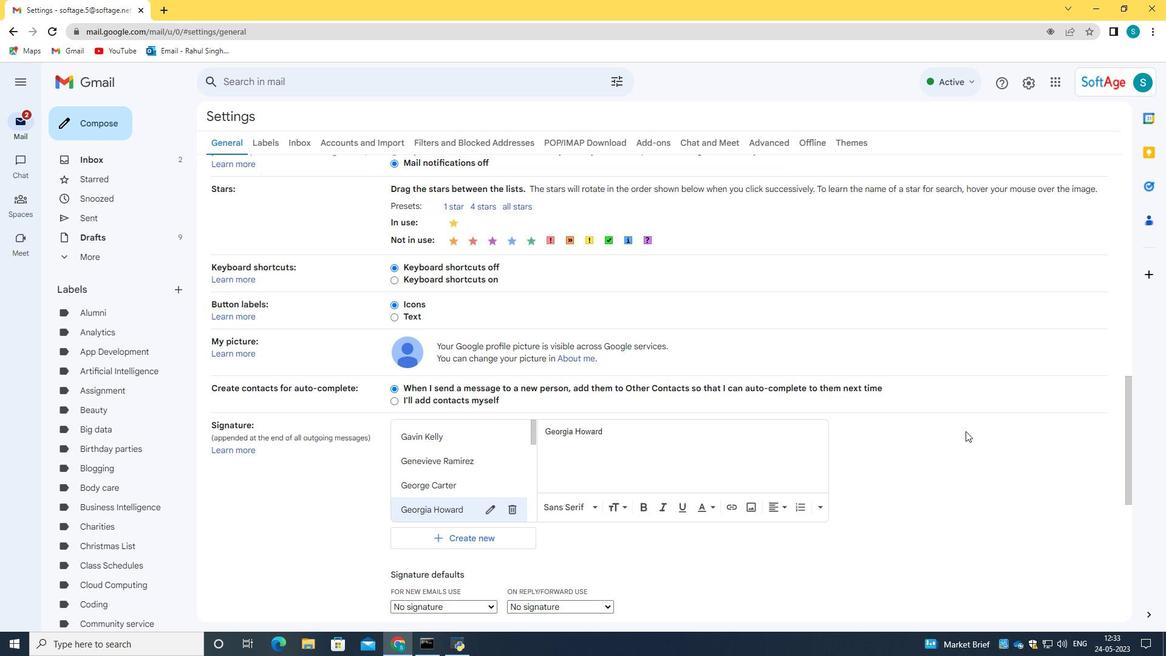 
Action: Mouse scrolled (970, 429) with delta (0, 0)
Screenshot: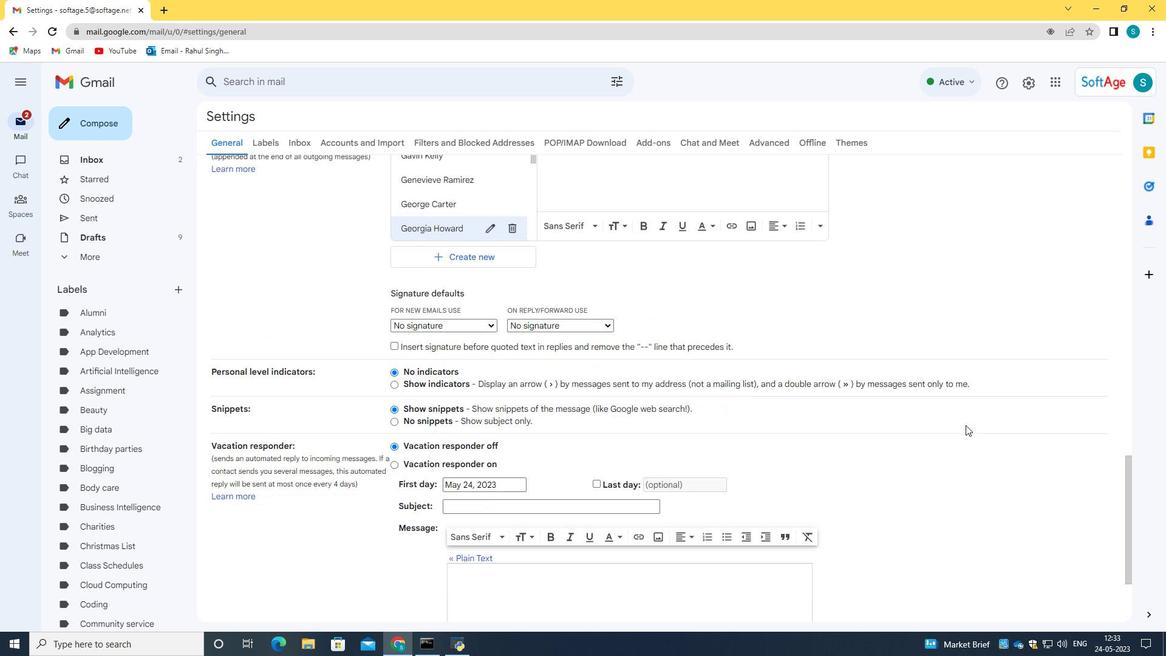 
Action: Mouse moved to (970, 430)
Screenshot: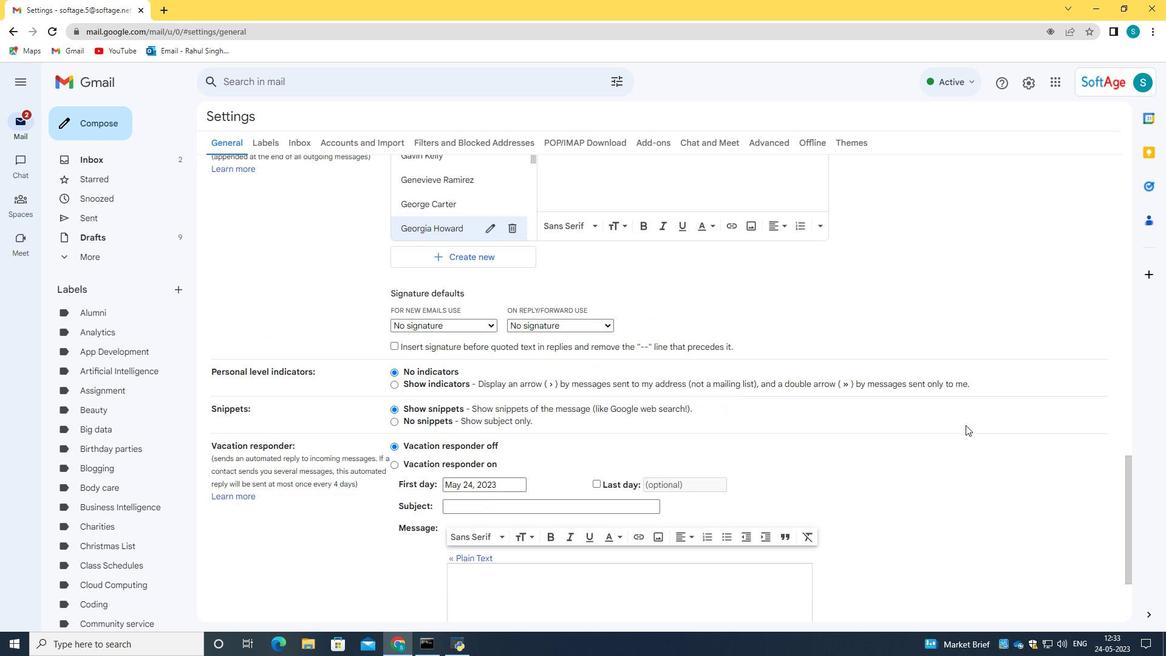 
Action: Mouse scrolled (970, 429) with delta (0, 0)
Screenshot: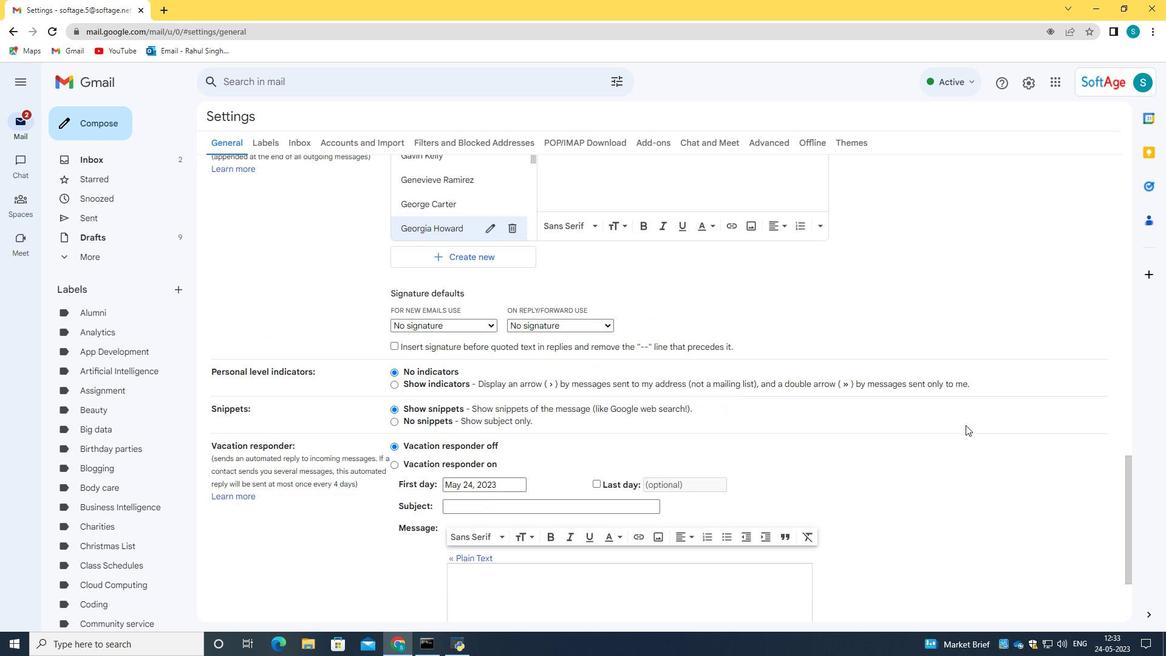 
Action: Mouse moved to (964, 433)
Screenshot: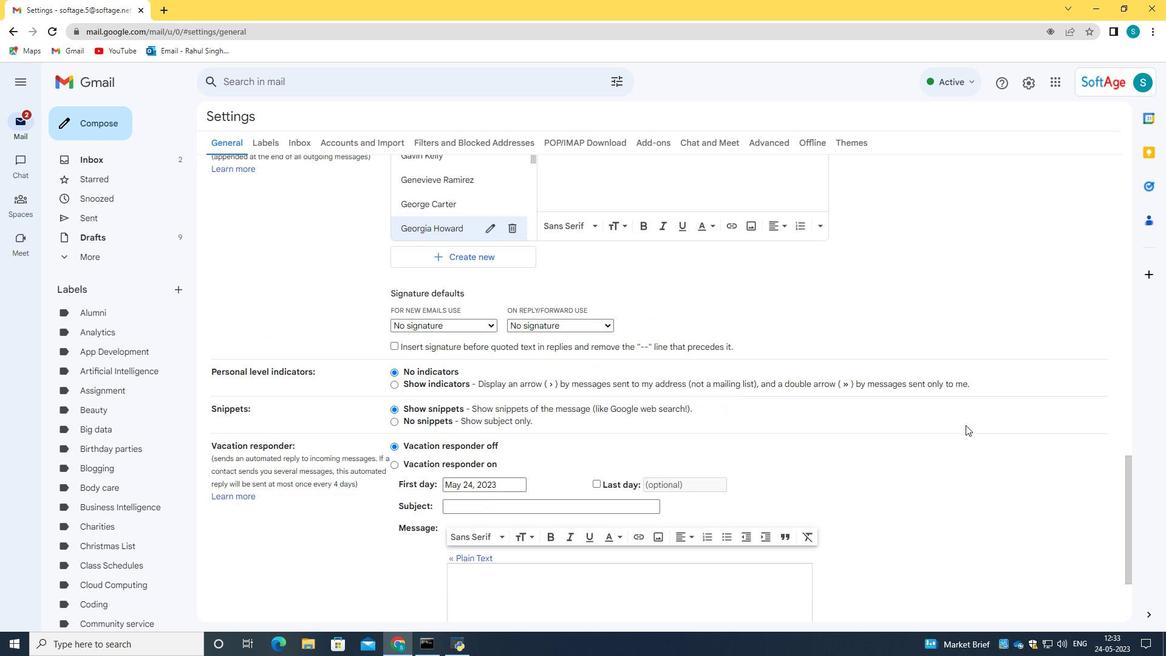 
Action: Mouse scrolled (964, 432) with delta (0, 0)
Screenshot: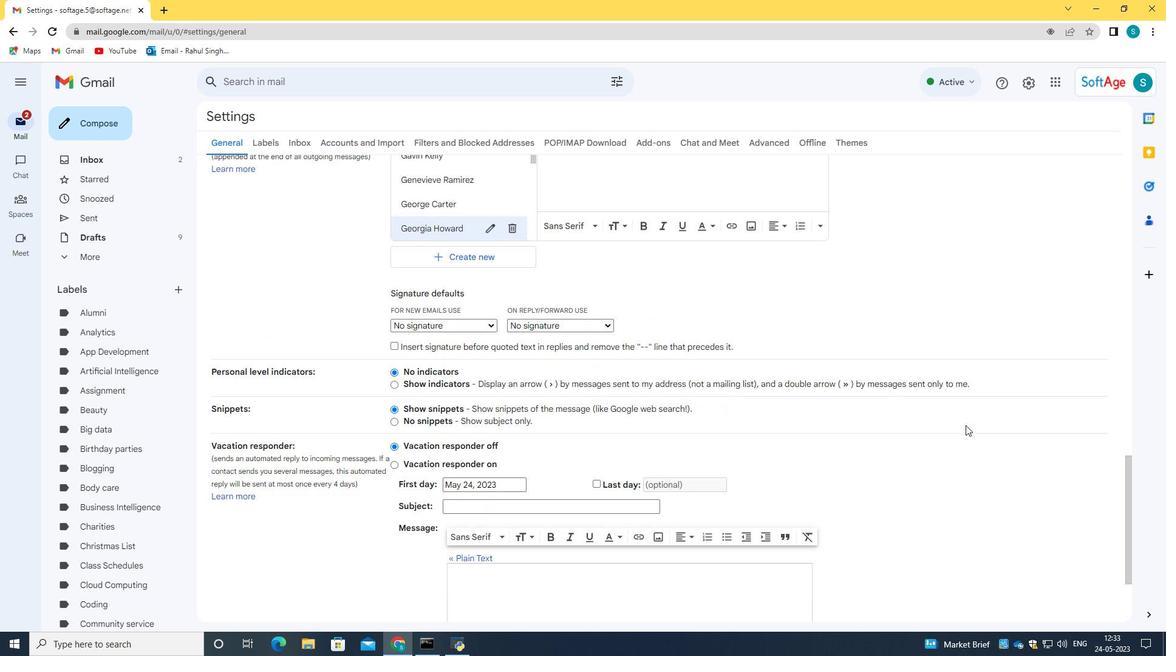 
Action: Mouse moved to (958, 437)
Screenshot: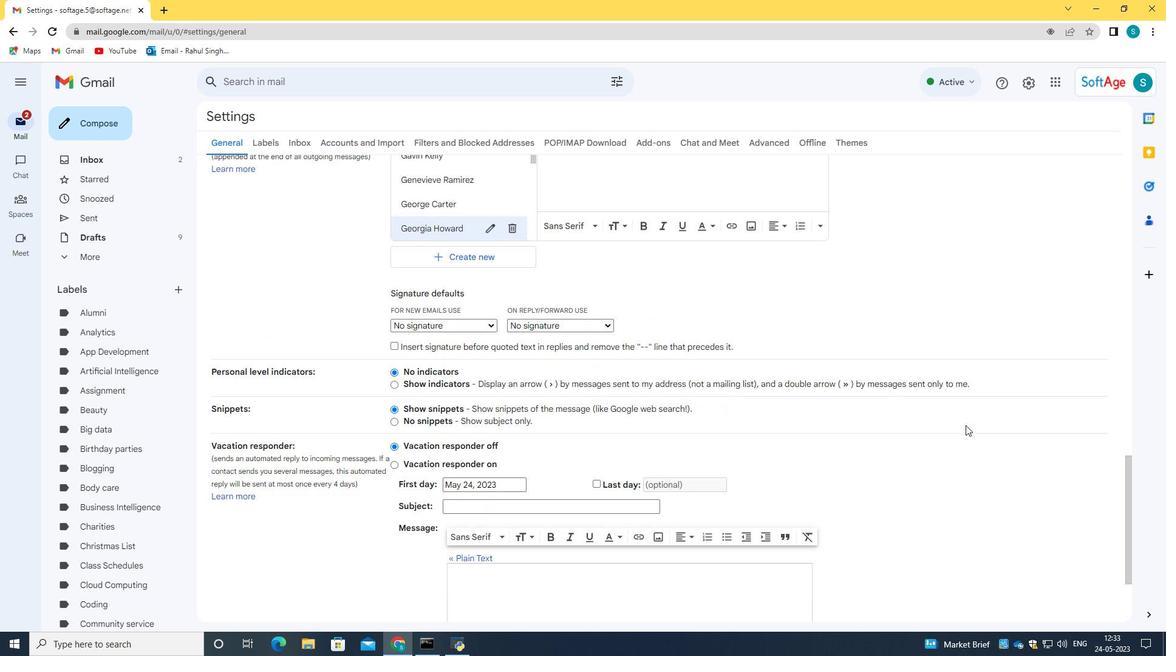 
Action: Mouse scrolled (958, 436) with delta (0, 0)
Screenshot: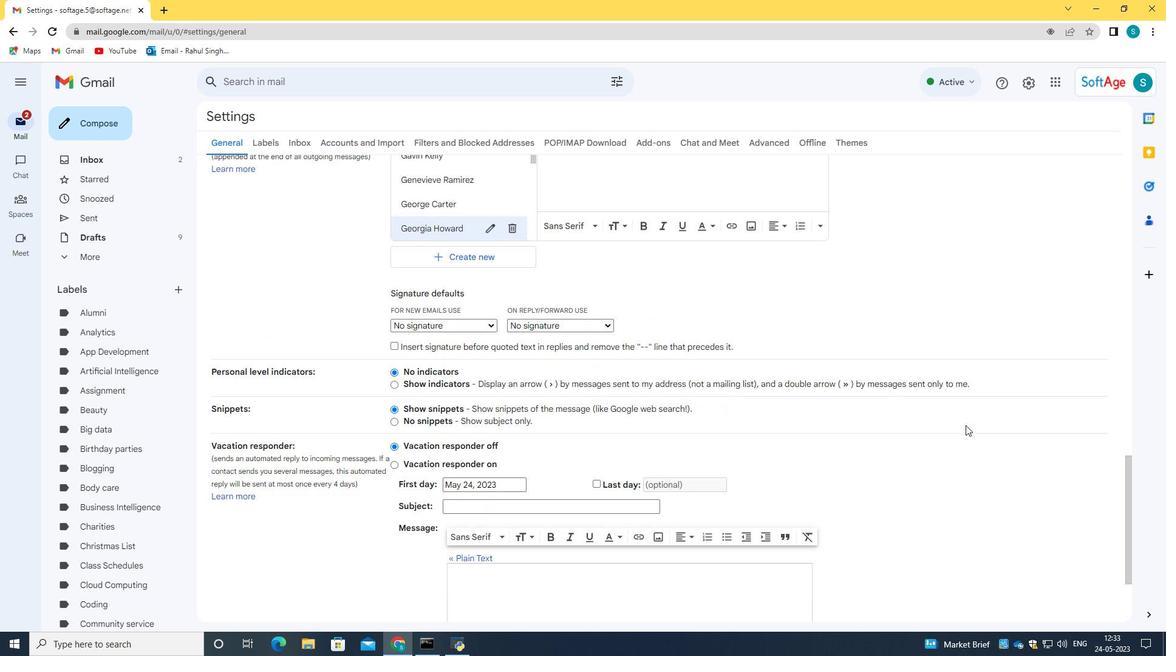 
Action: Mouse moved to (633, 557)
Screenshot: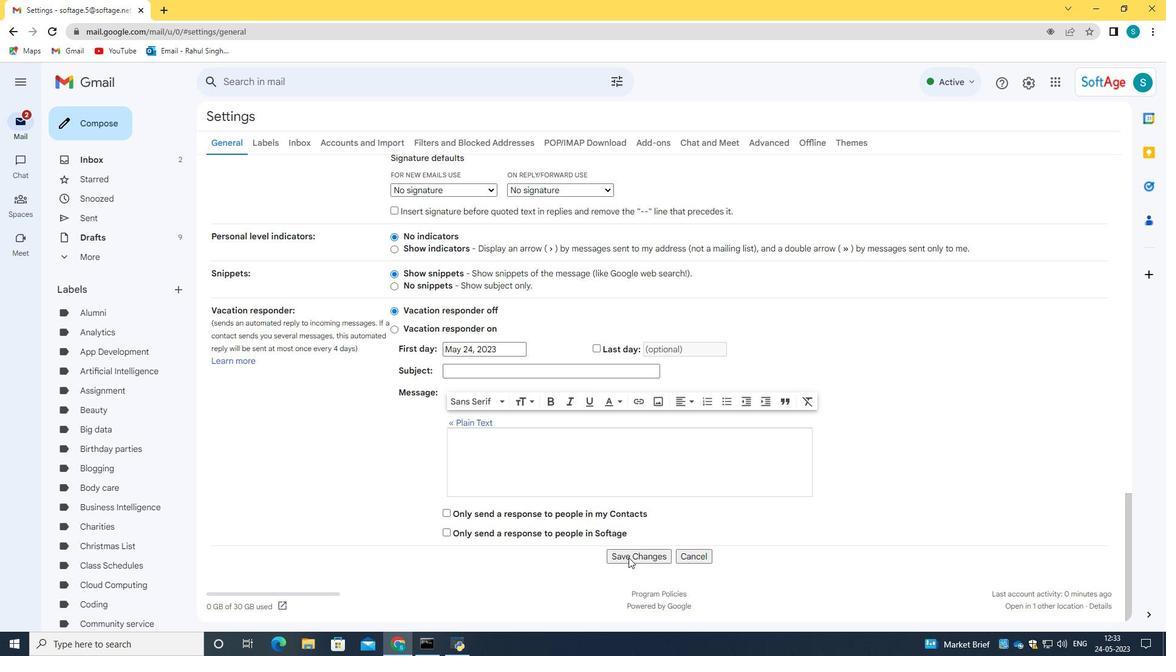 
Action: Mouse pressed left at (633, 557)
Screenshot: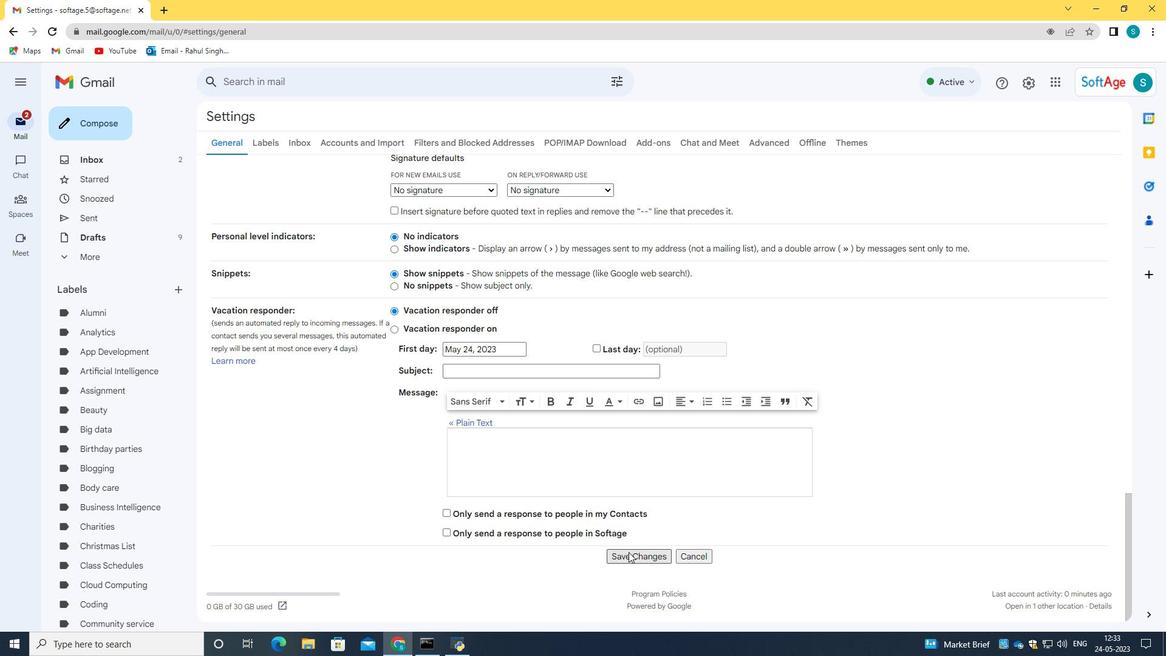 
Action: Mouse moved to (107, 136)
Screenshot: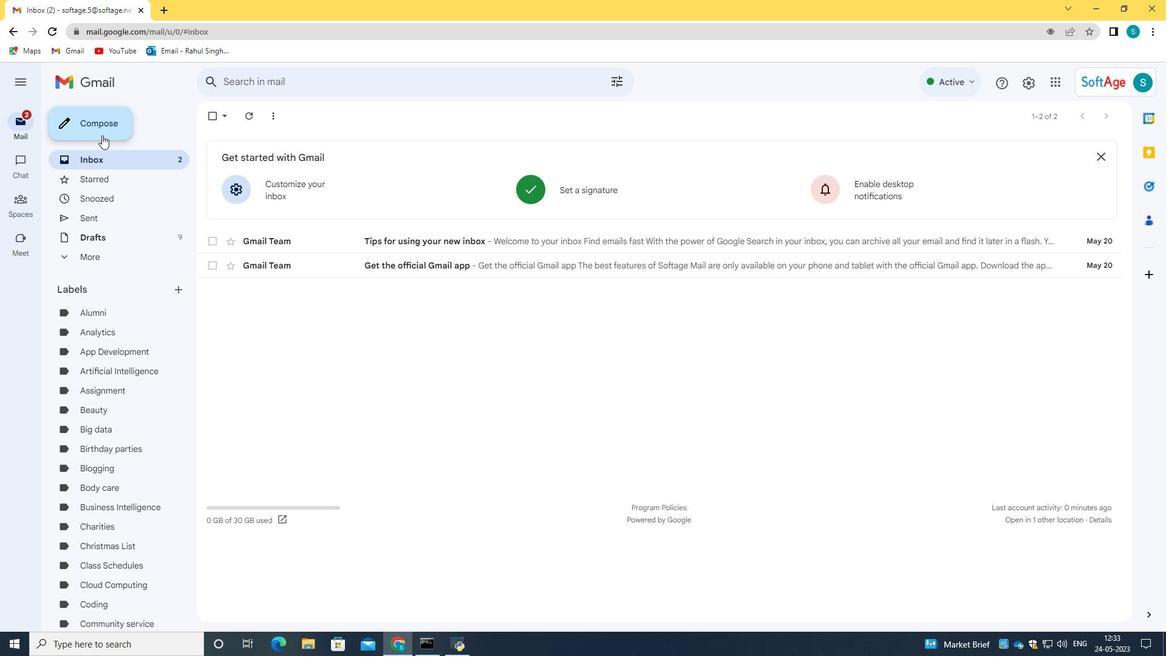 
Action: Mouse pressed left at (107, 136)
Screenshot: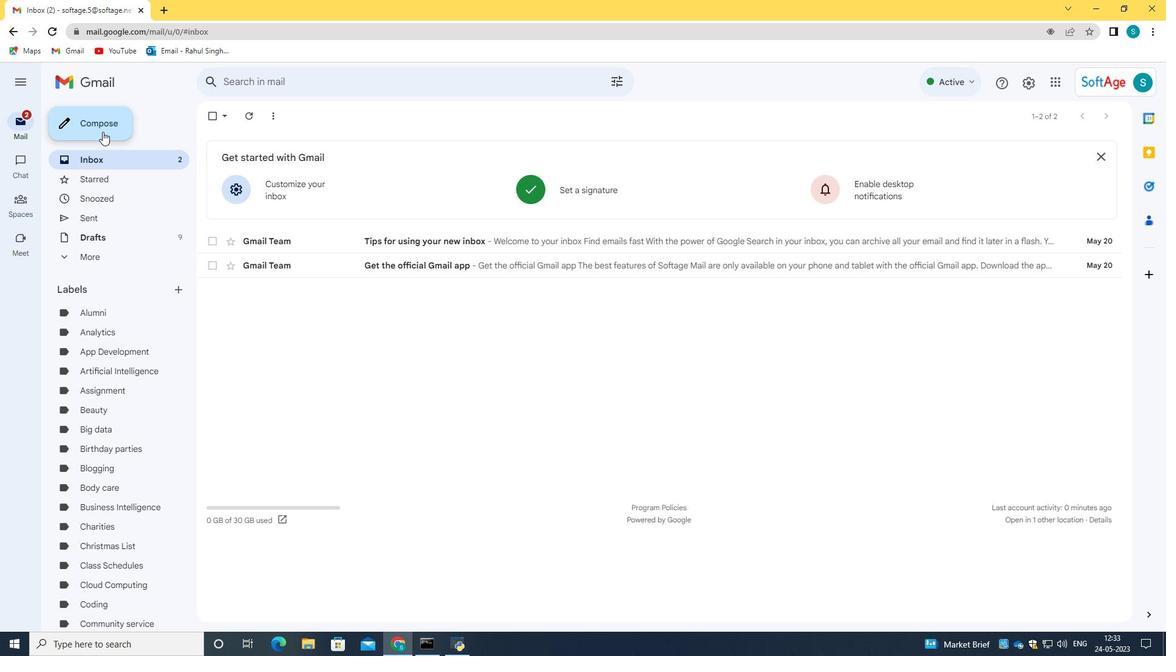 
Action: Mouse moved to (1107, 269)
Screenshot: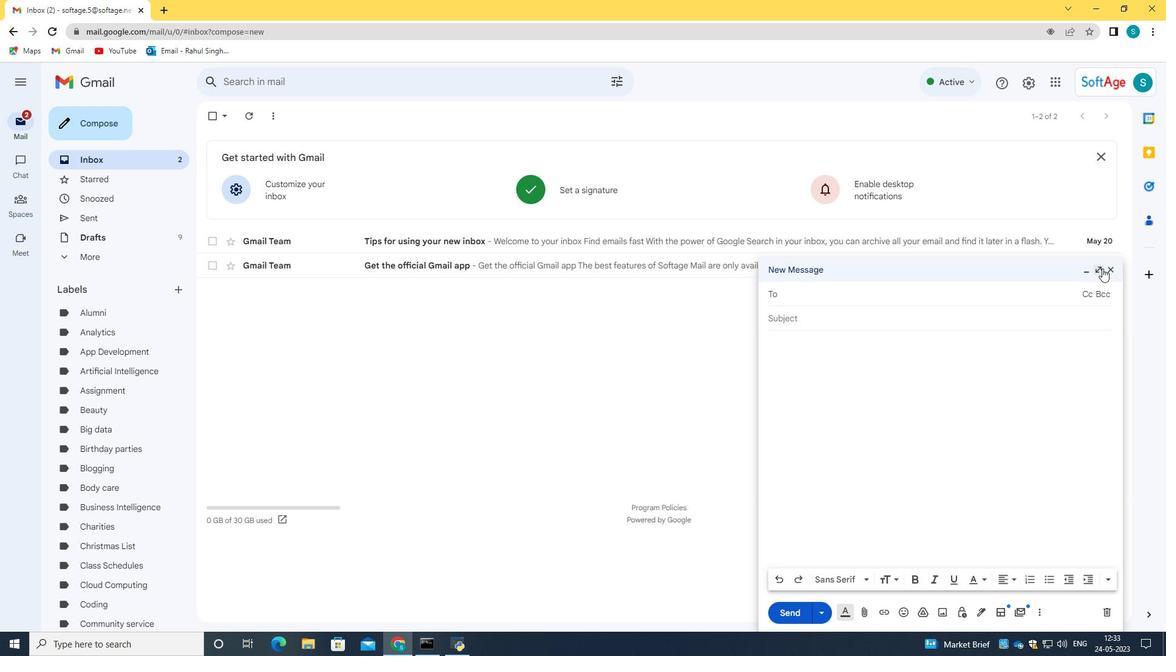 
Action: Mouse pressed left at (1107, 269)
Screenshot: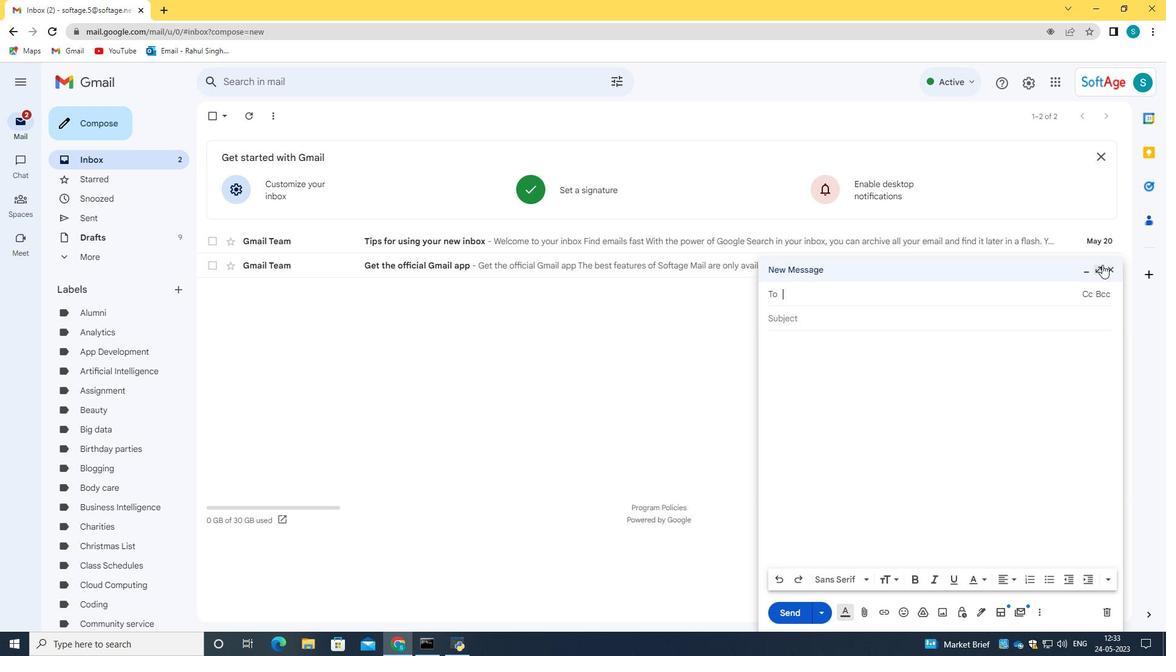 
Action: Mouse moved to (315, 596)
Screenshot: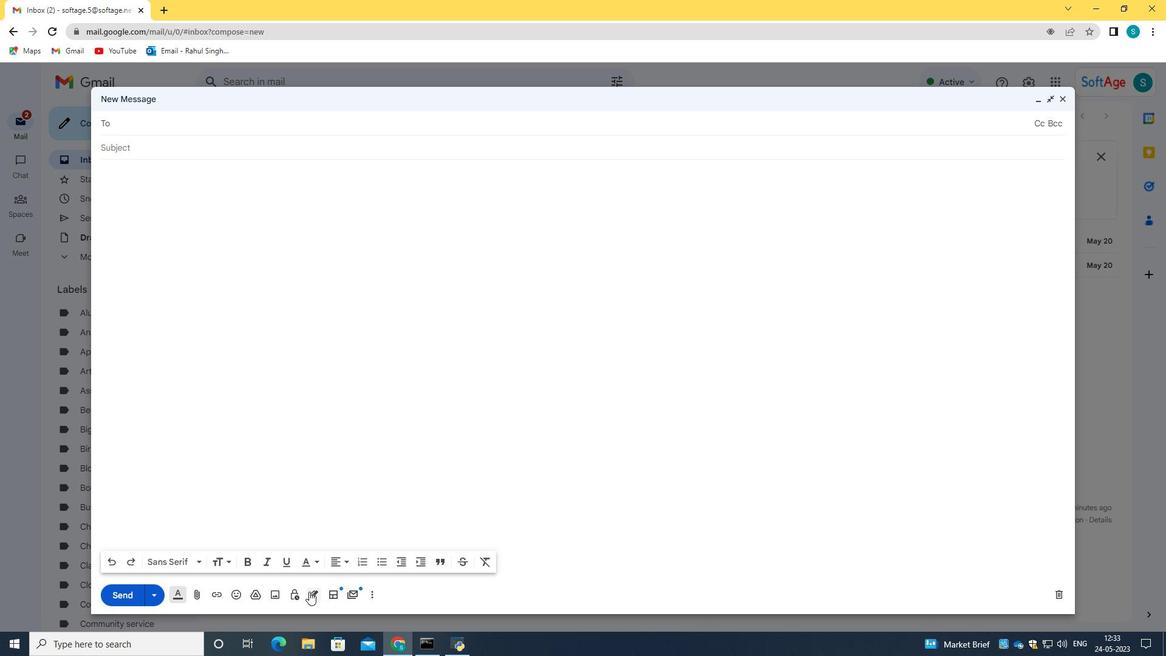 
Action: Mouse pressed left at (315, 596)
Screenshot: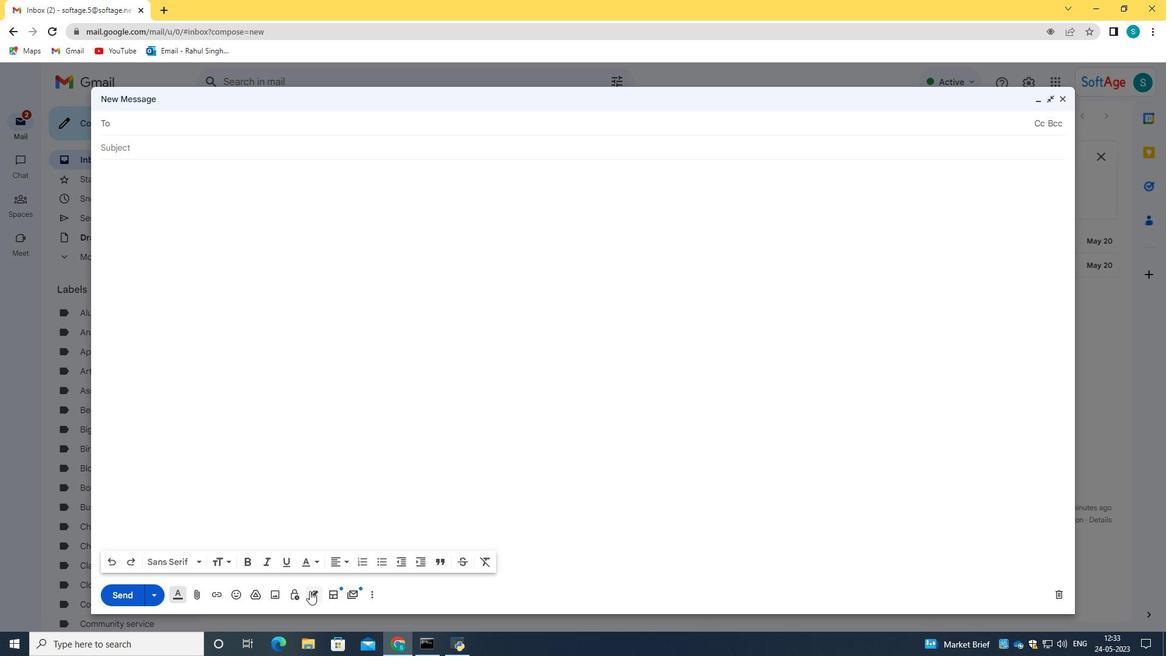 
Action: Mouse moved to (369, 339)
Screenshot: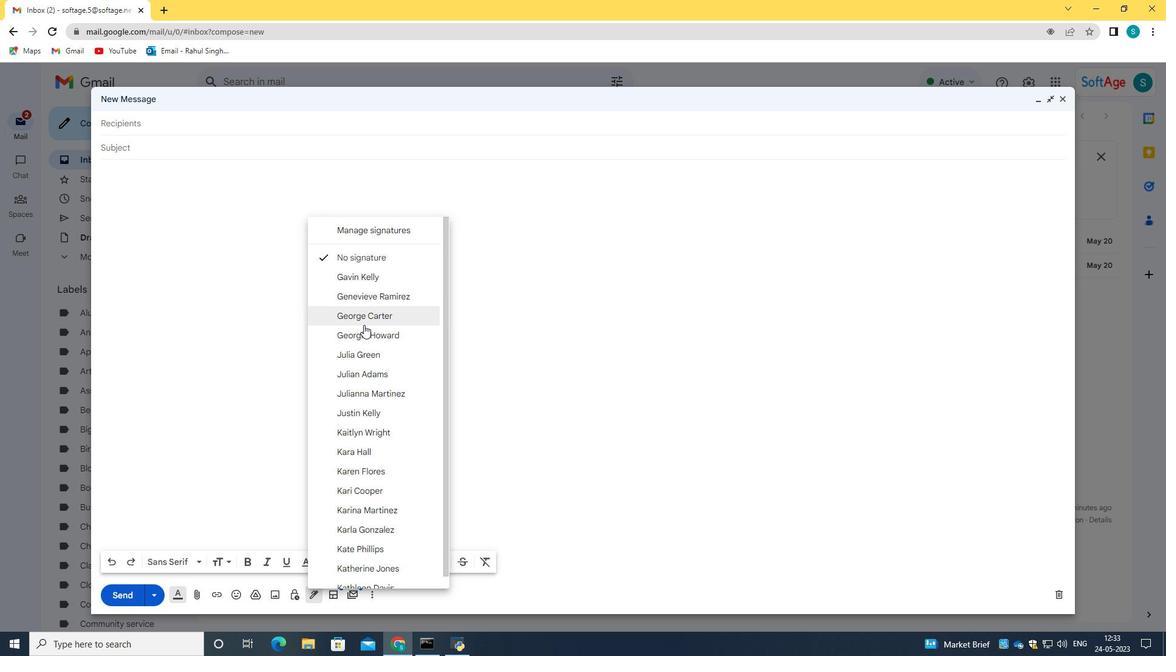 
Action: Mouse pressed left at (369, 339)
Screenshot: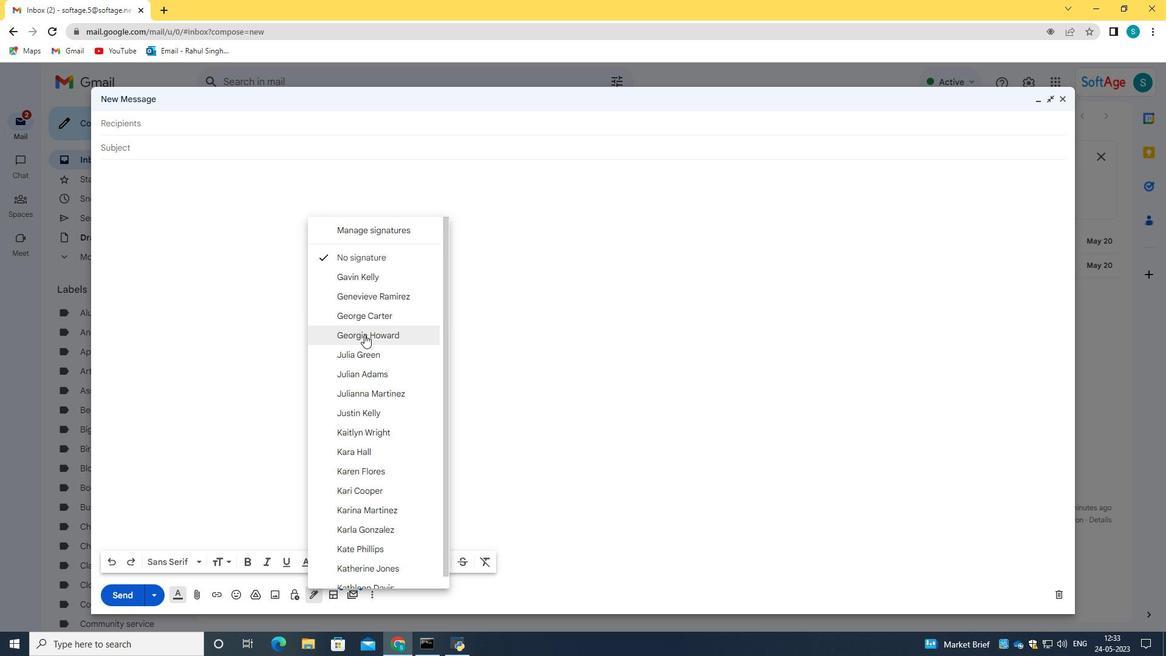 
Action: Mouse moved to (150, 145)
Screenshot: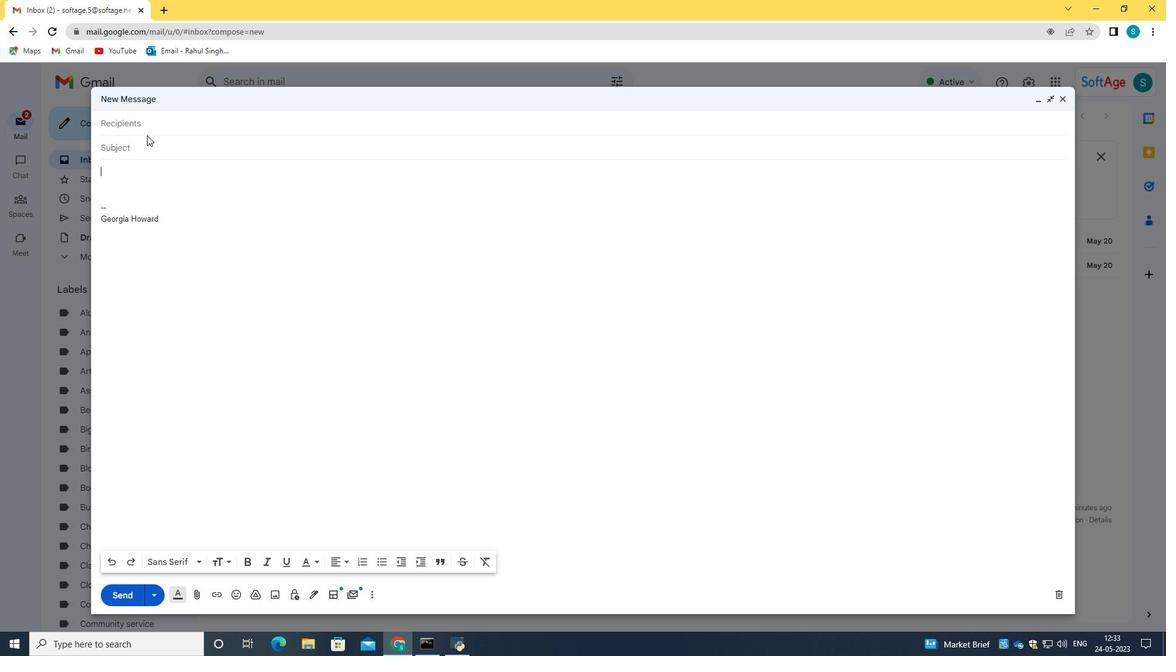 
Action: Mouse pressed left at (150, 145)
Screenshot: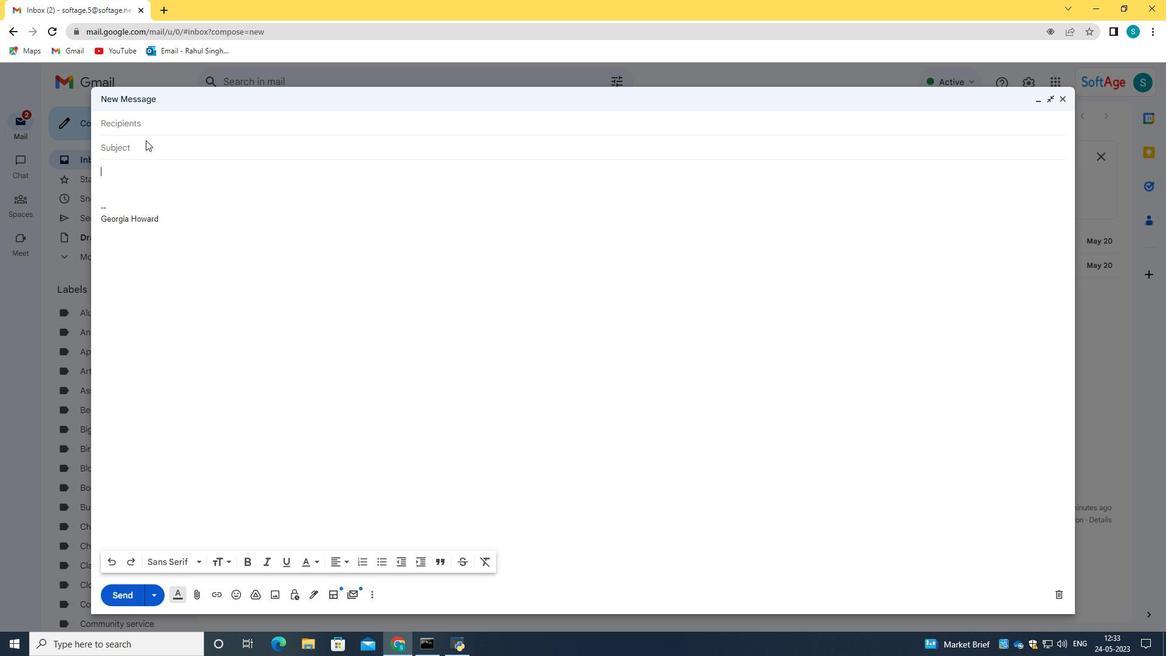 
Action: Key pressed <Key.caps_lock>T<Key.caps_lock>hank<Key.space>you<Key.space>for<Key.space>a<Key.space>payment
Screenshot: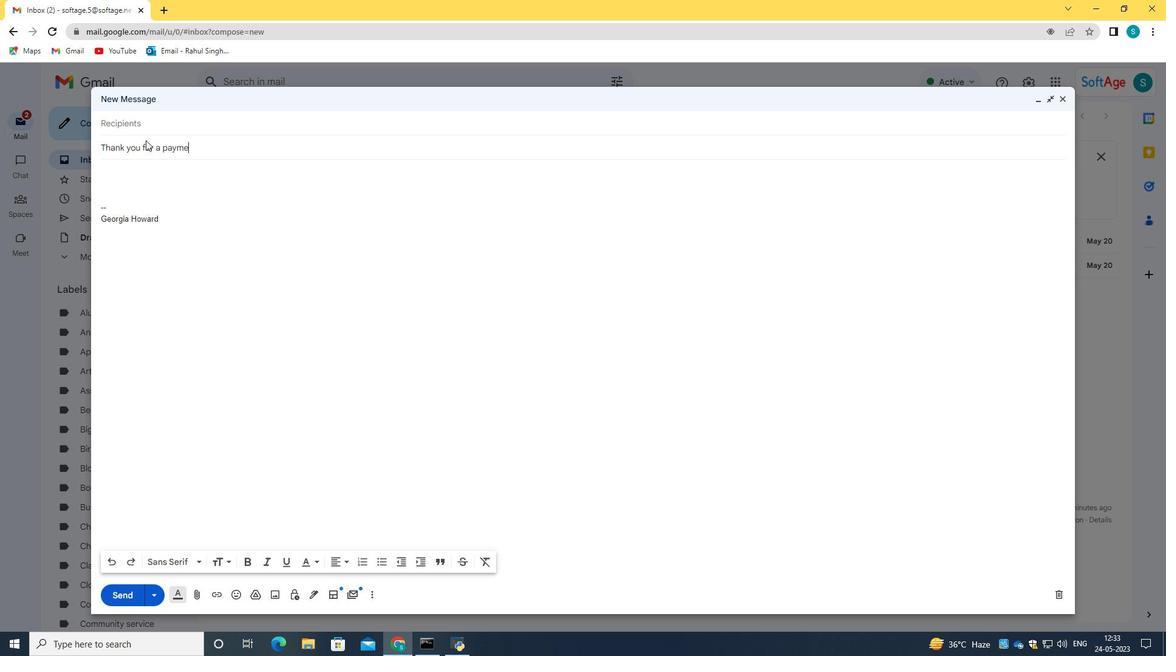
Action: Mouse moved to (141, 176)
Screenshot: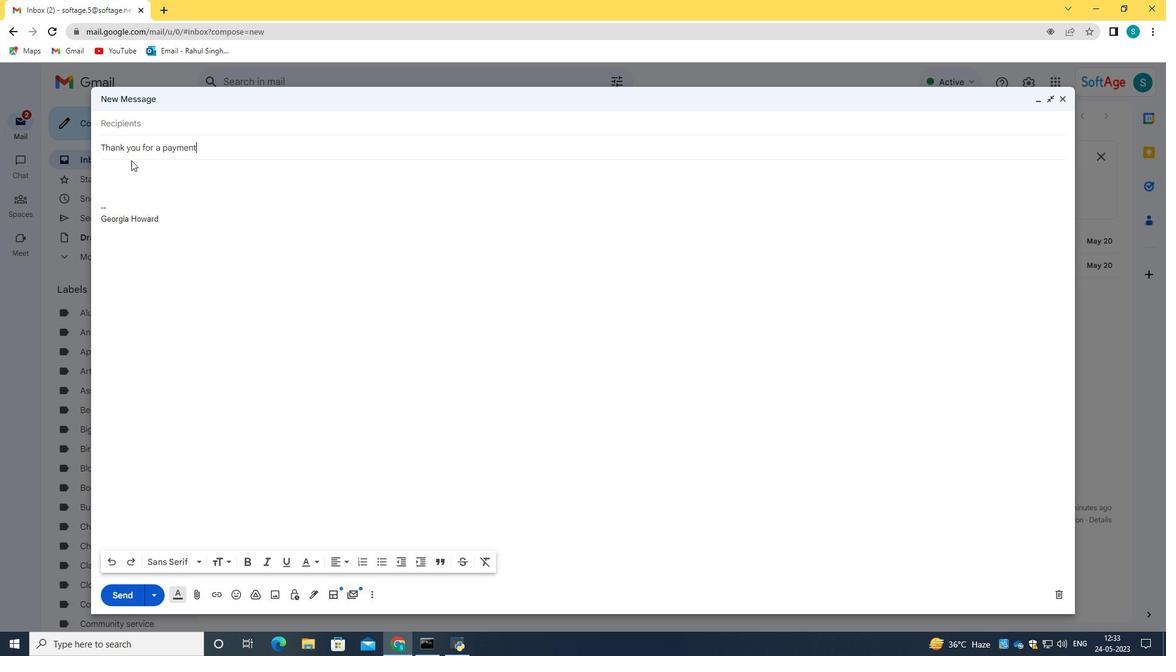 
Action: Mouse pressed left at (141, 176)
Screenshot: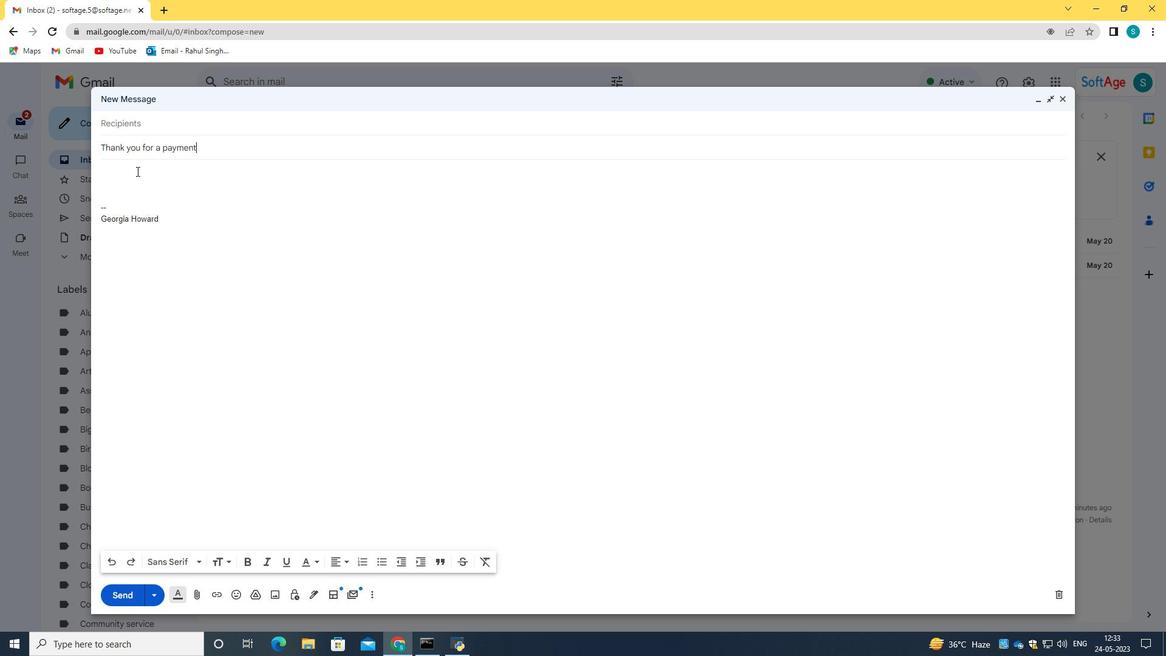 
Action: Key pressed <Key.caps_lock>I<Key.caps_lock><Key.space>need<Key.space>your<Key.space>adi<Key.backspace>vice<Key.space>on<Key.space>the<Key.space>selection<Key.space>of<Key.space>the<Key.space>new<Key.space>softa<Key.backspace>ware.
Screenshot: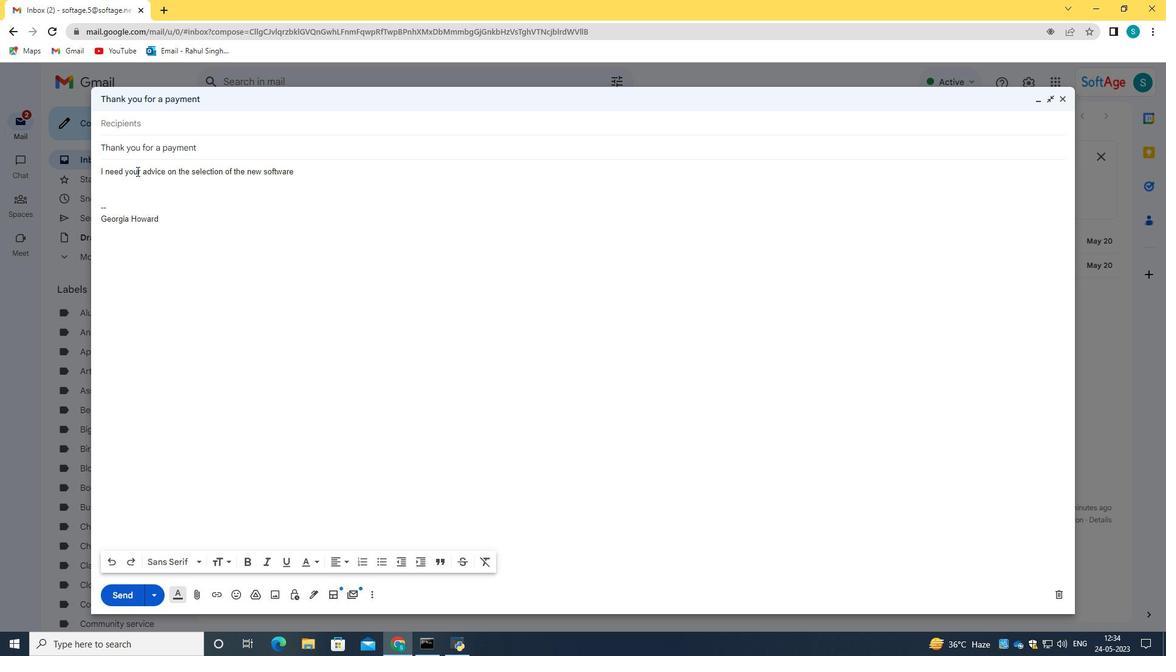 
Action: Mouse moved to (218, 205)
Screenshot: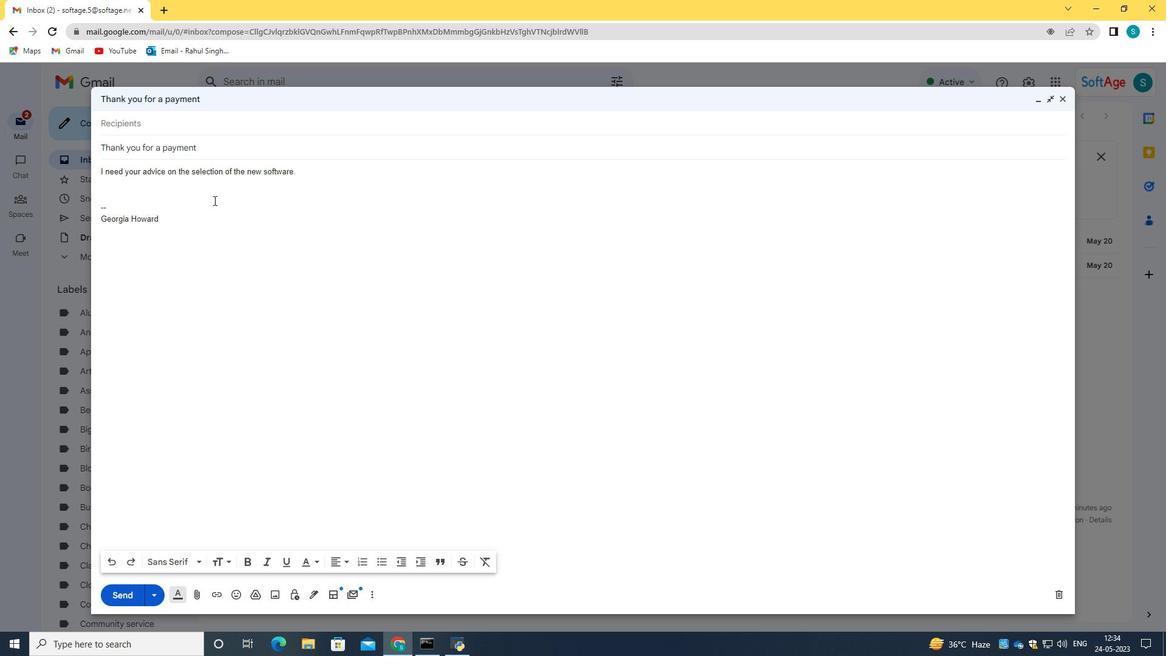 
Action: Mouse scrolled (218, 204) with delta (0, 0)
Screenshot: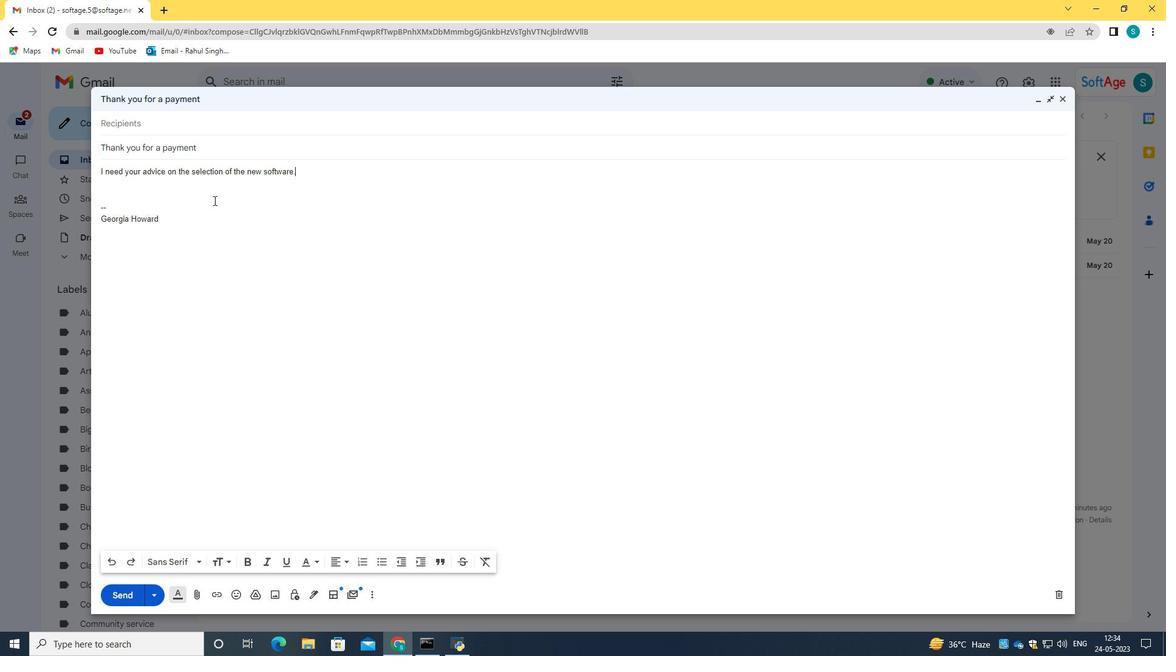 
Action: Mouse moved to (147, 122)
Screenshot: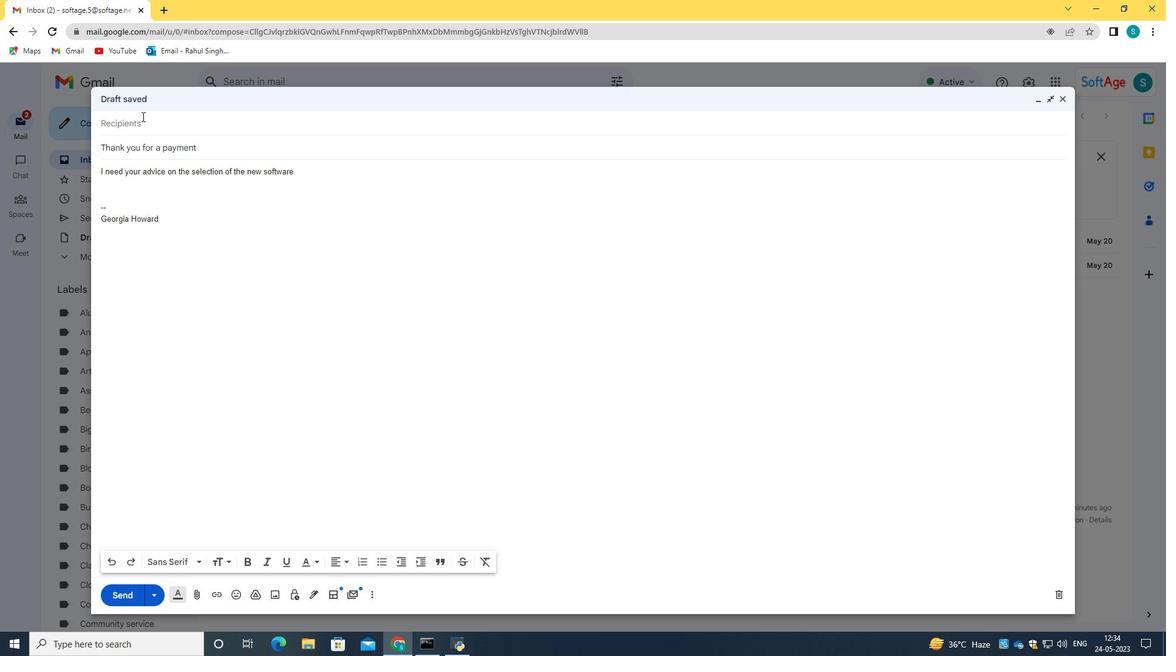 
Action: Mouse pressed left at (147, 122)
Screenshot: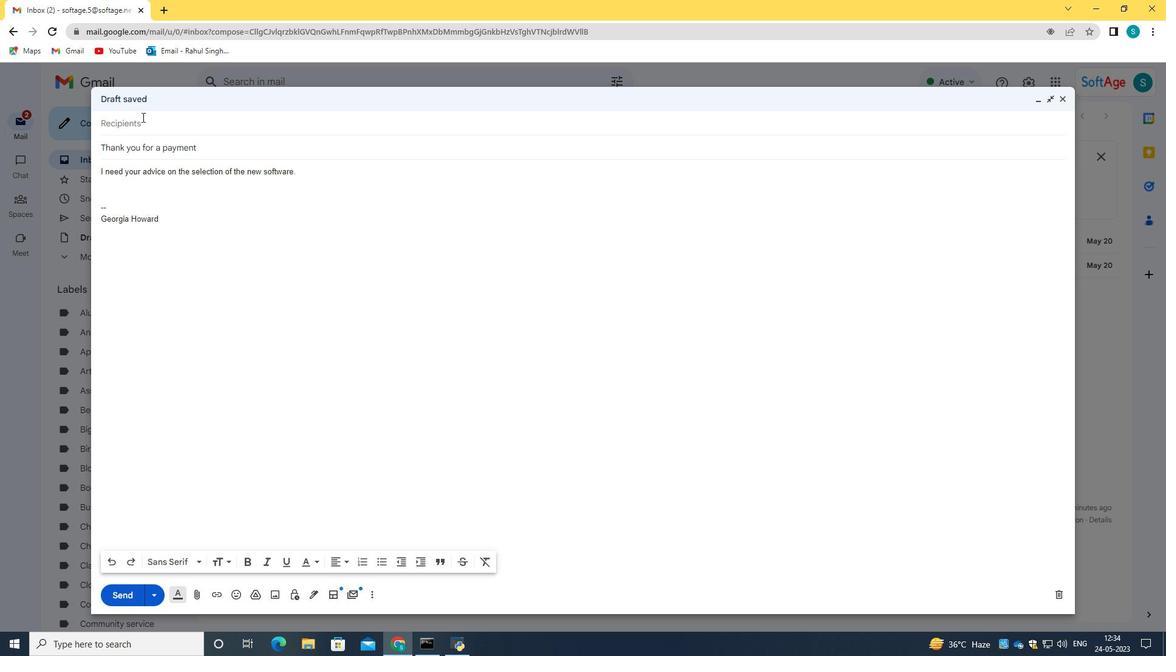 
Action: Key pressed softage.4<Key.shift>@softage.net
Screenshot: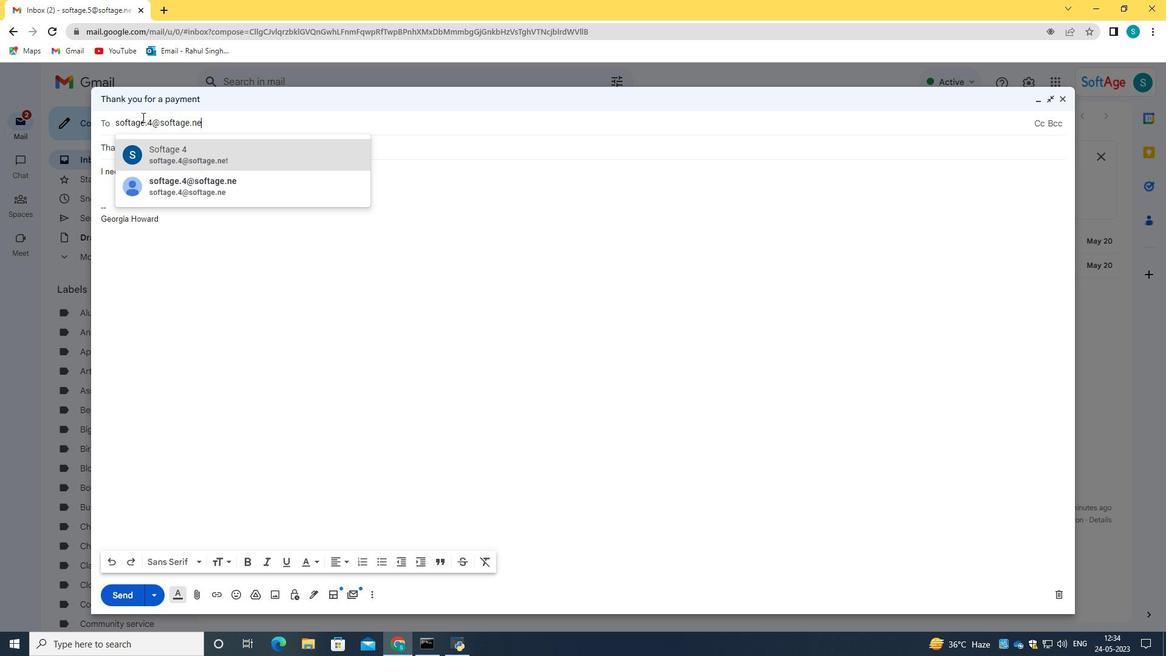 
Action: Mouse moved to (274, 137)
Screenshot: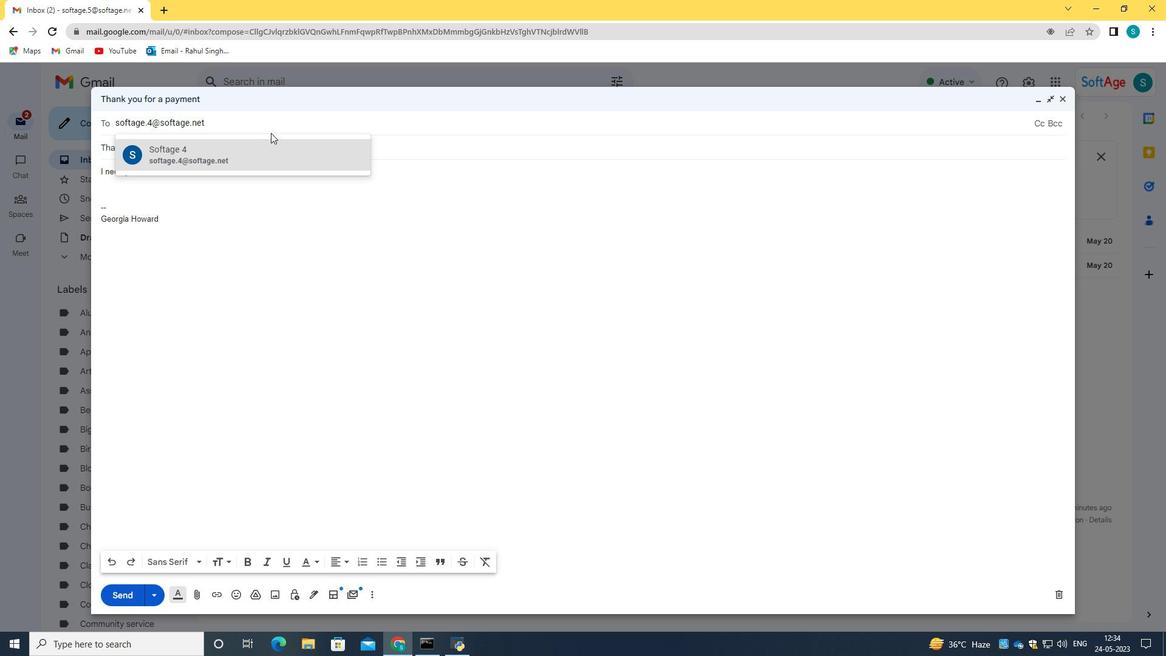 
Action: Key pressed <Key.enter>
Screenshot: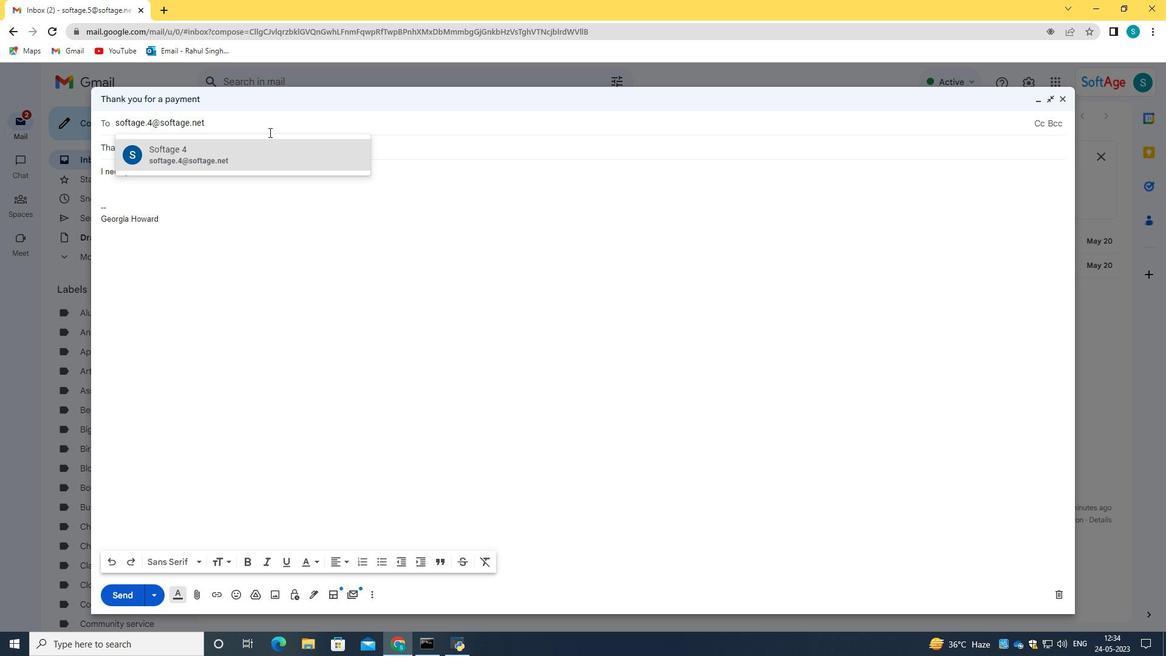 
Action: Mouse moved to (268, 125)
Screenshot: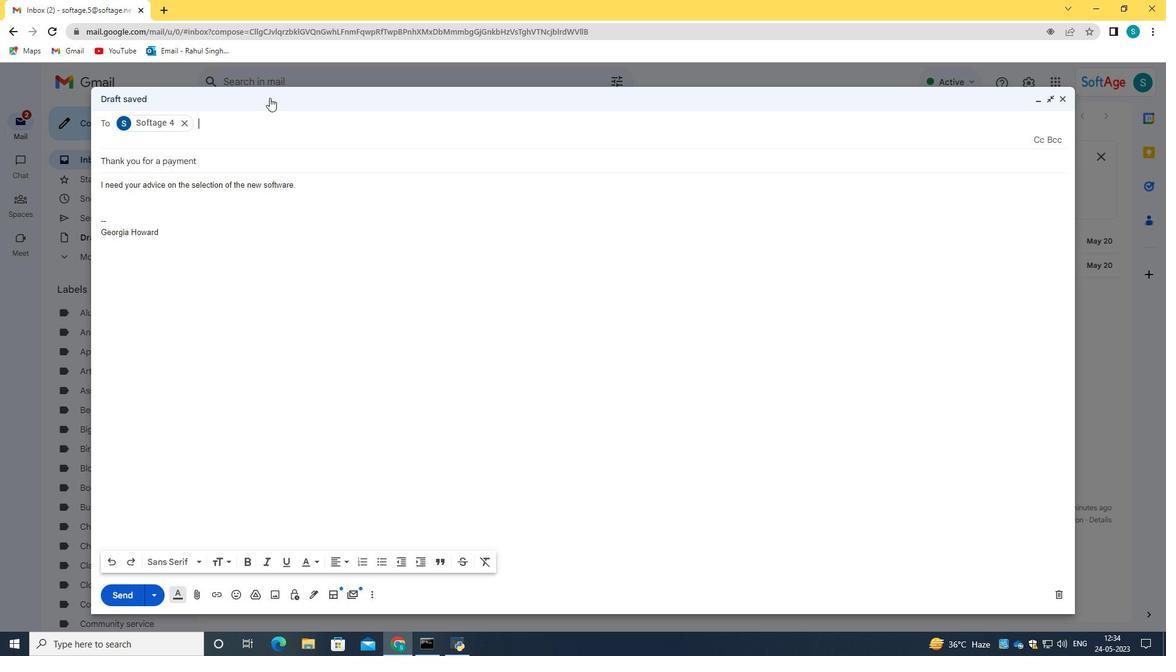 
Action: Key pressed softage.6<Key.shift>@softage.net
Screenshot: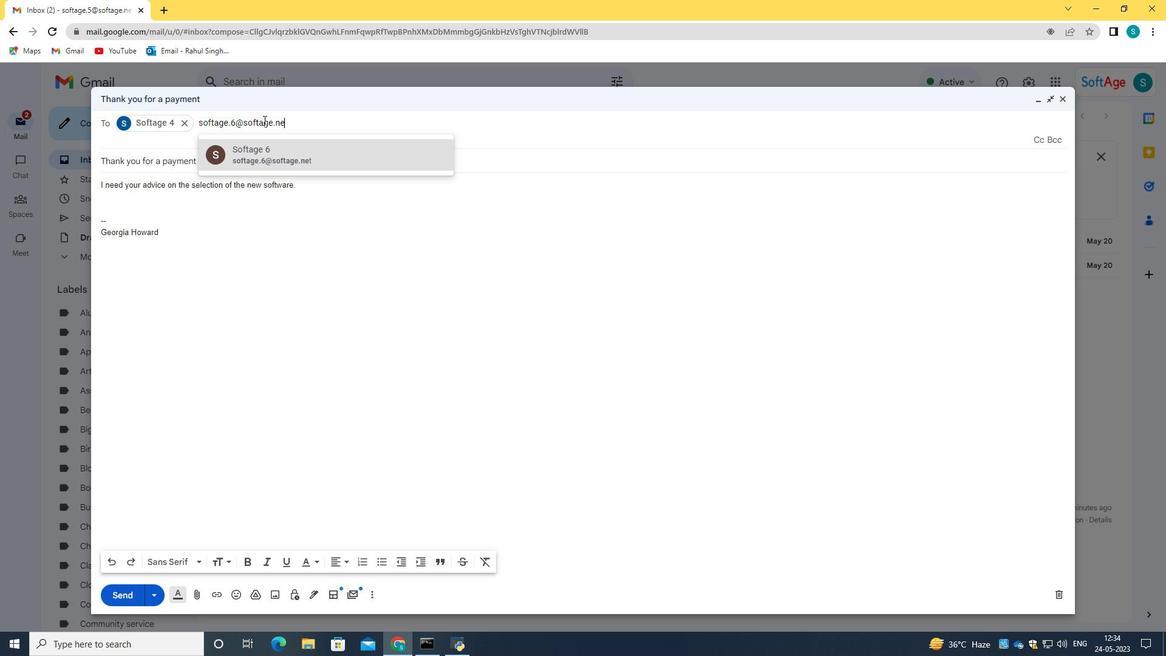 
Action: Mouse scrolled (268, 124) with delta (0, 0)
Screenshot: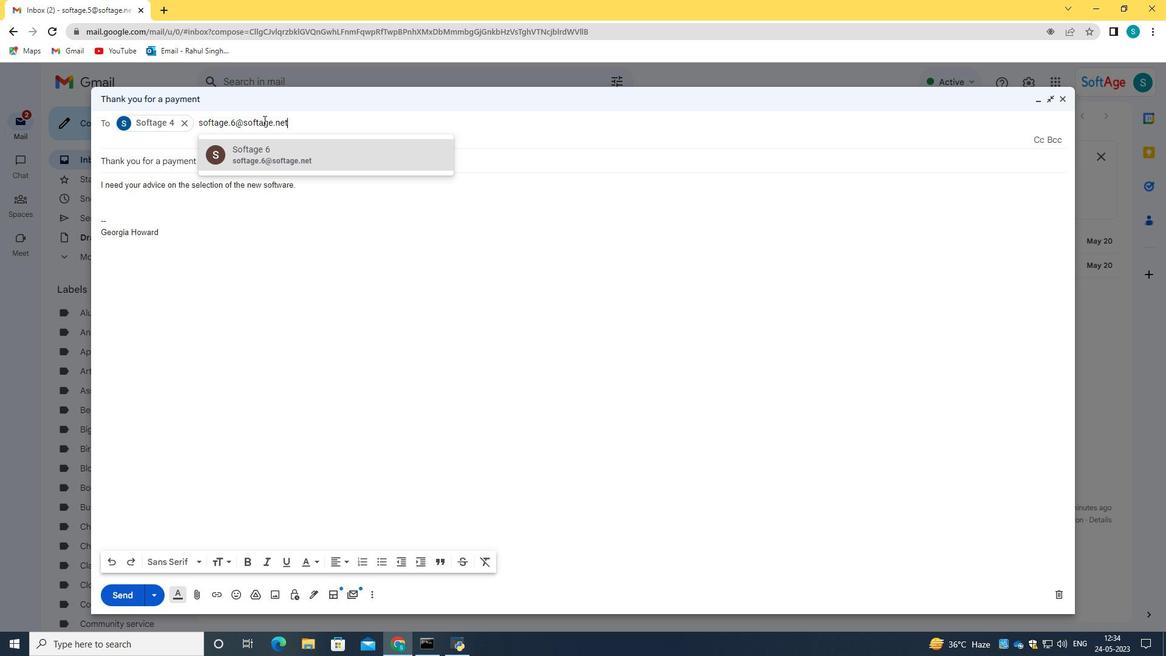 
Action: Mouse moved to (290, 157)
Screenshot: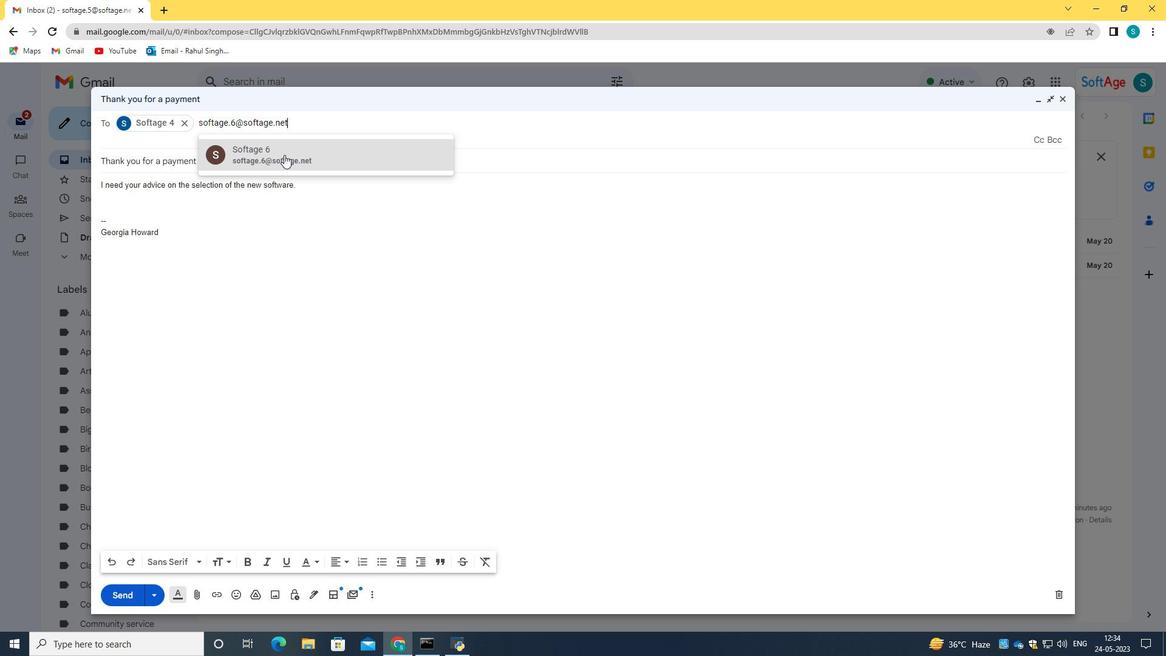 
Action: Mouse pressed left at (290, 157)
Screenshot: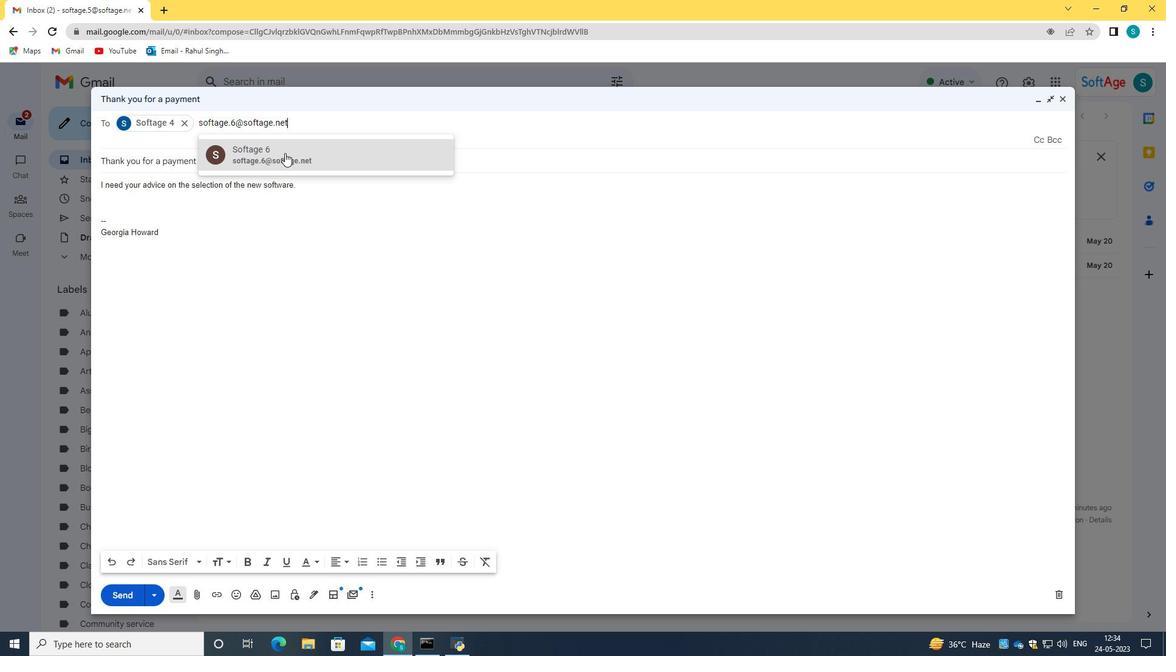 
Action: Mouse moved to (133, 600)
Screenshot: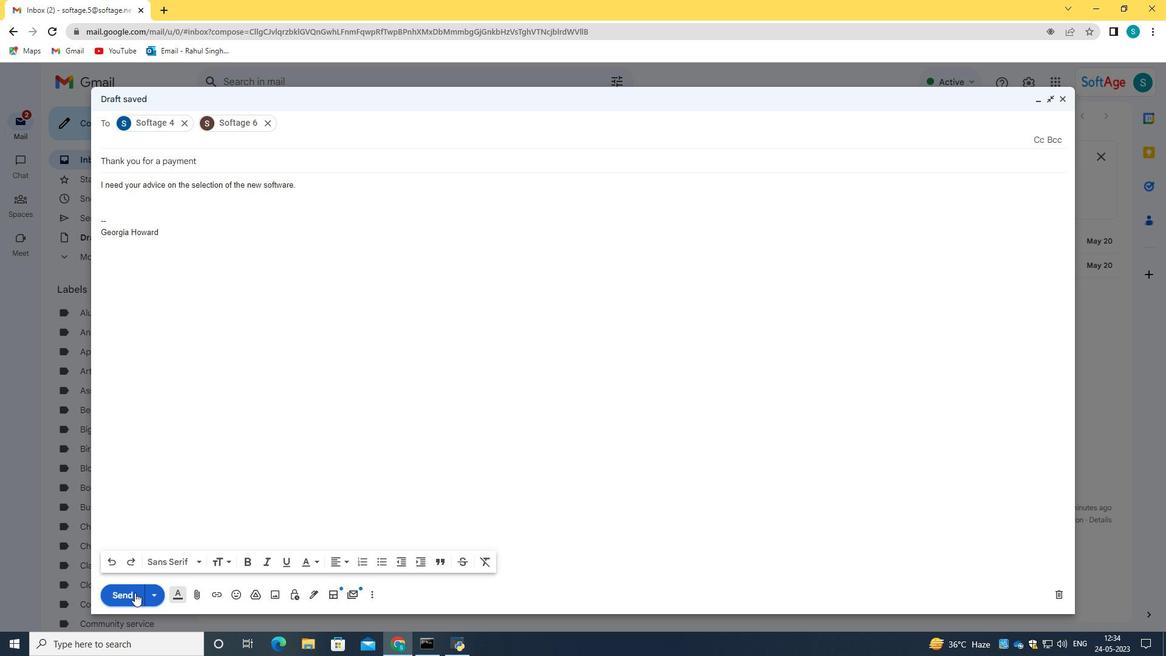 
Action: Mouse pressed left at (133, 600)
Screenshot: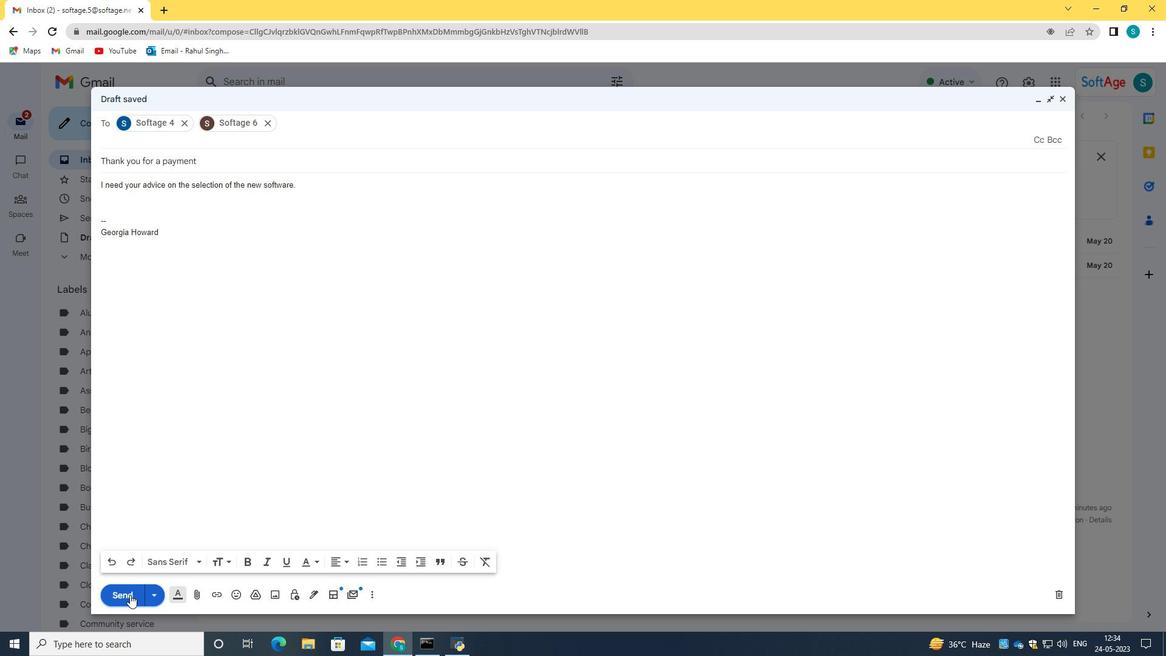 
Action: Mouse moved to (217, 469)
Screenshot: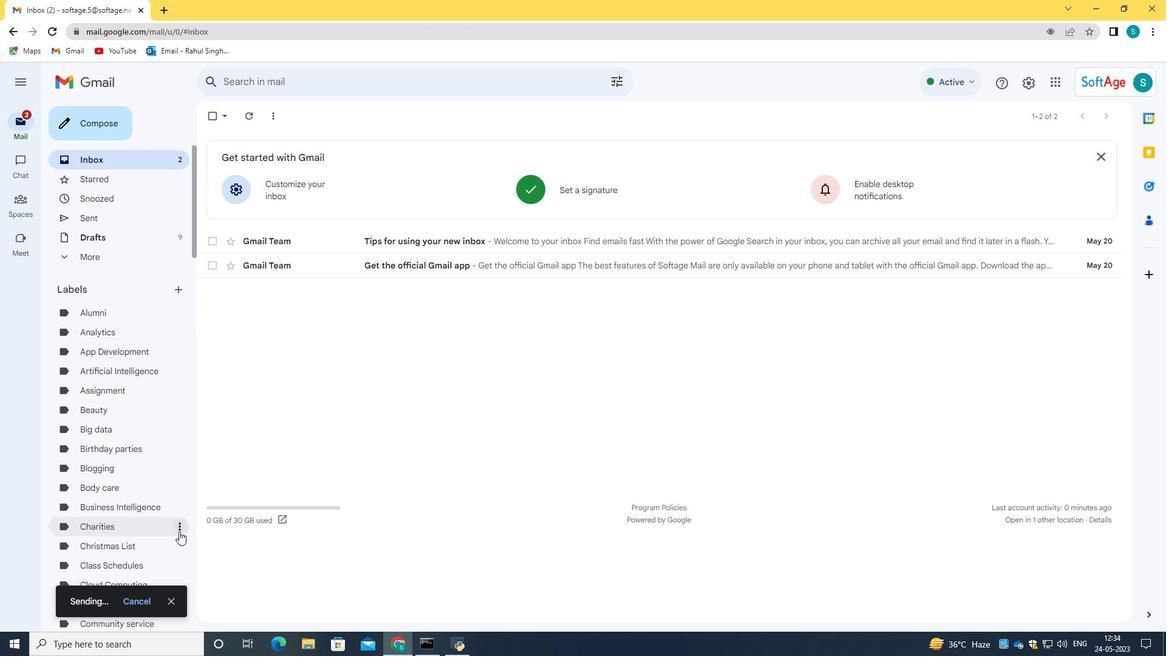 
